 Task: Create a due date automation trigger when advanced on, 2 working days before a card is due add dates not starting this week at 11:00 AM.
Action: Mouse moved to (1041, 301)
Screenshot: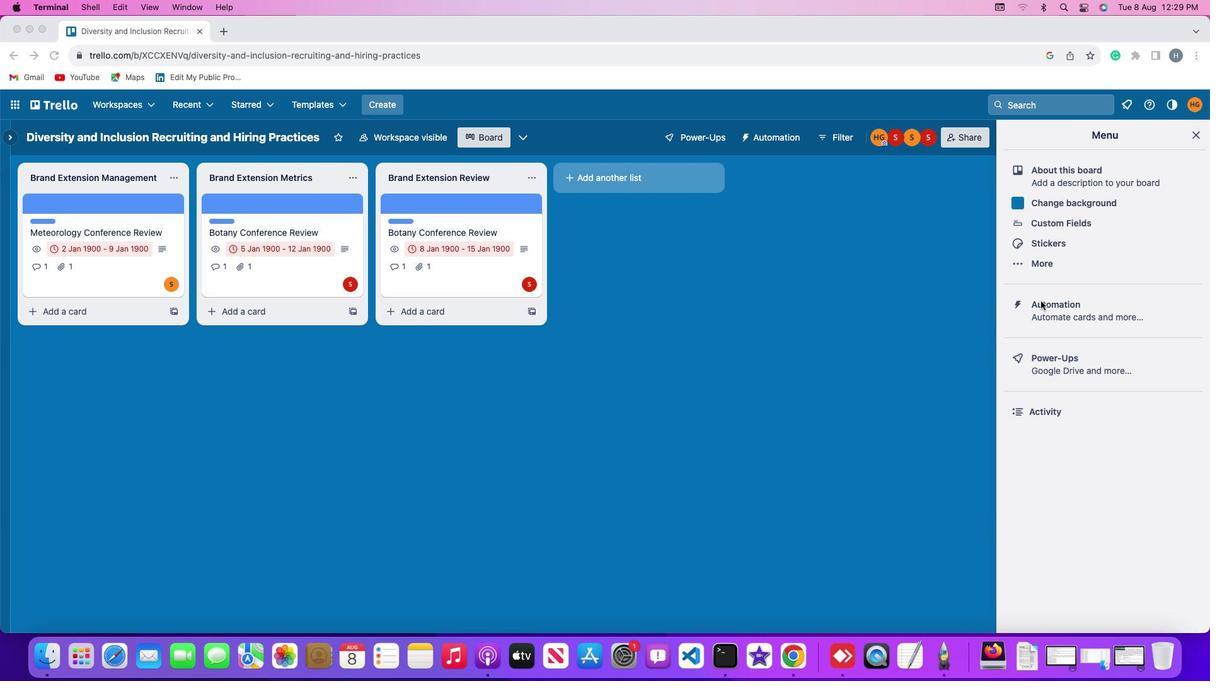 
Action: Mouse pressed left at (1041, 301)
Screenshot: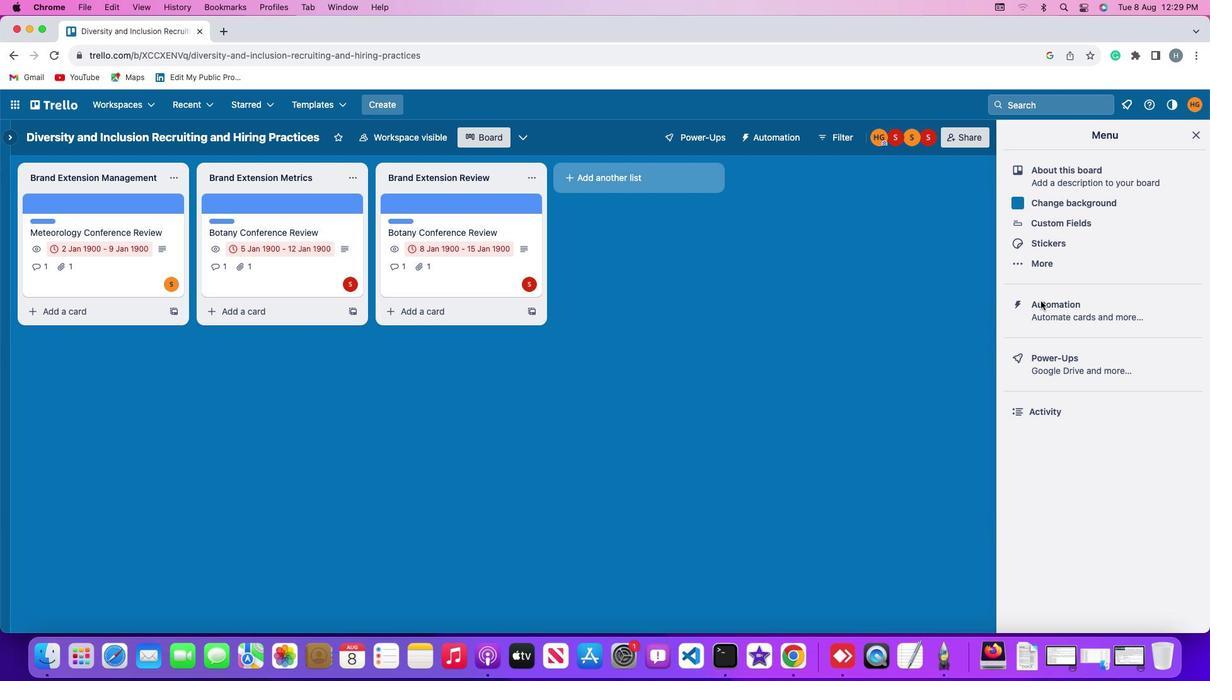 
Action: Mouse pressed left at (1041, 301)
Screenshot: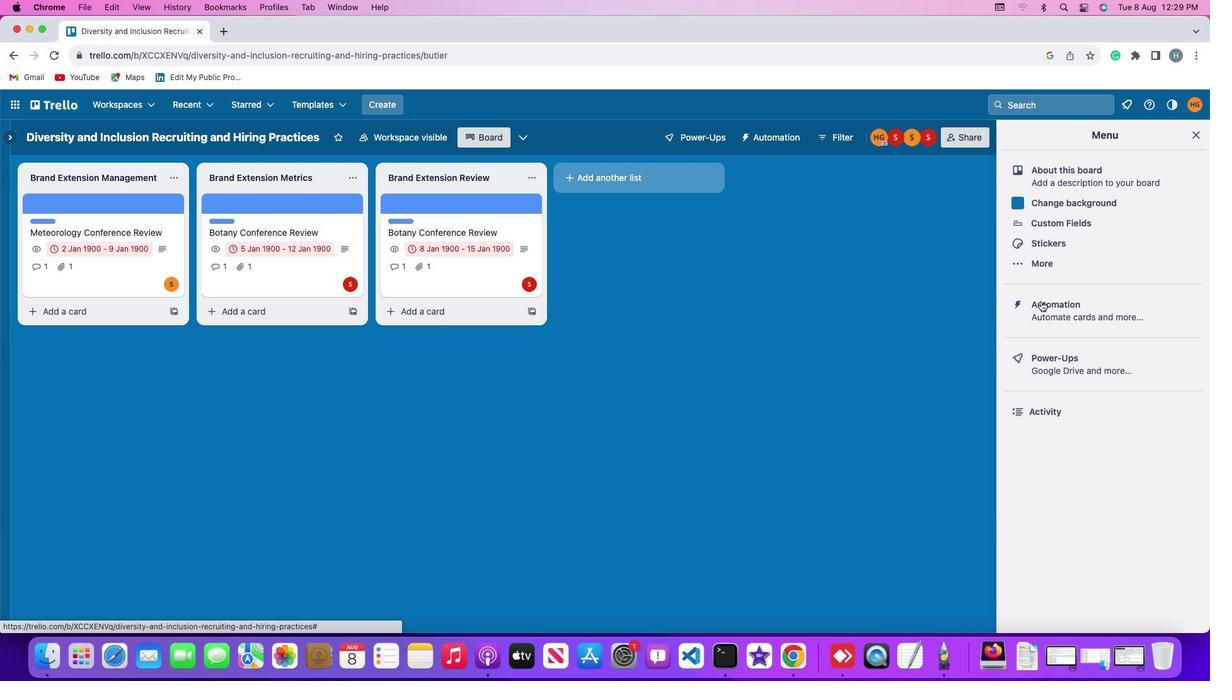 
Action: Mouse moved to (85, 294)
Screenshot: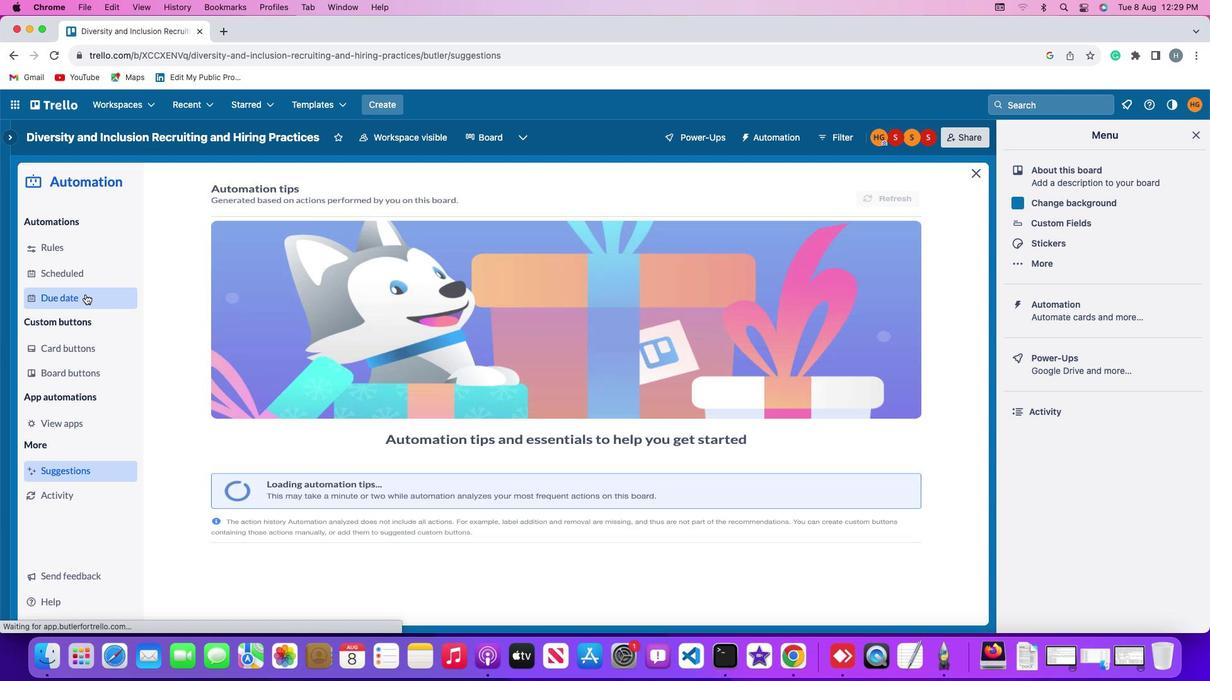 
Action: Mouse pressed left at (85, 294)
Screenshot: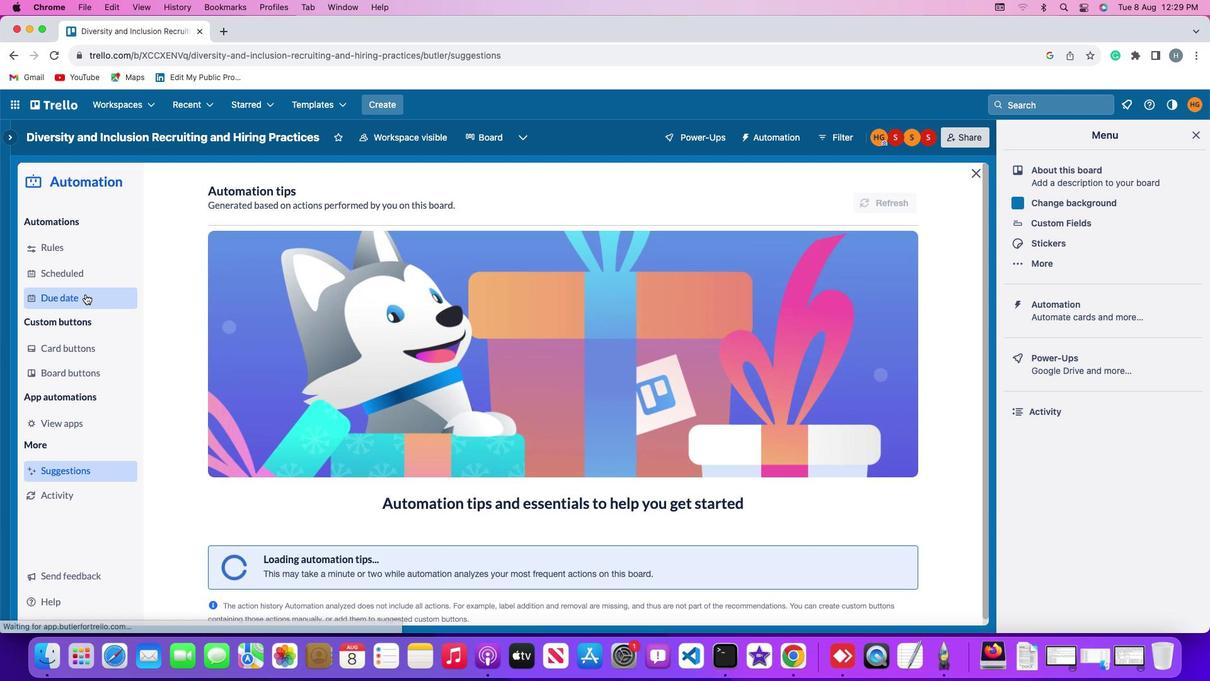 
Action: Mouse moved to (834, 192)
Screenshot: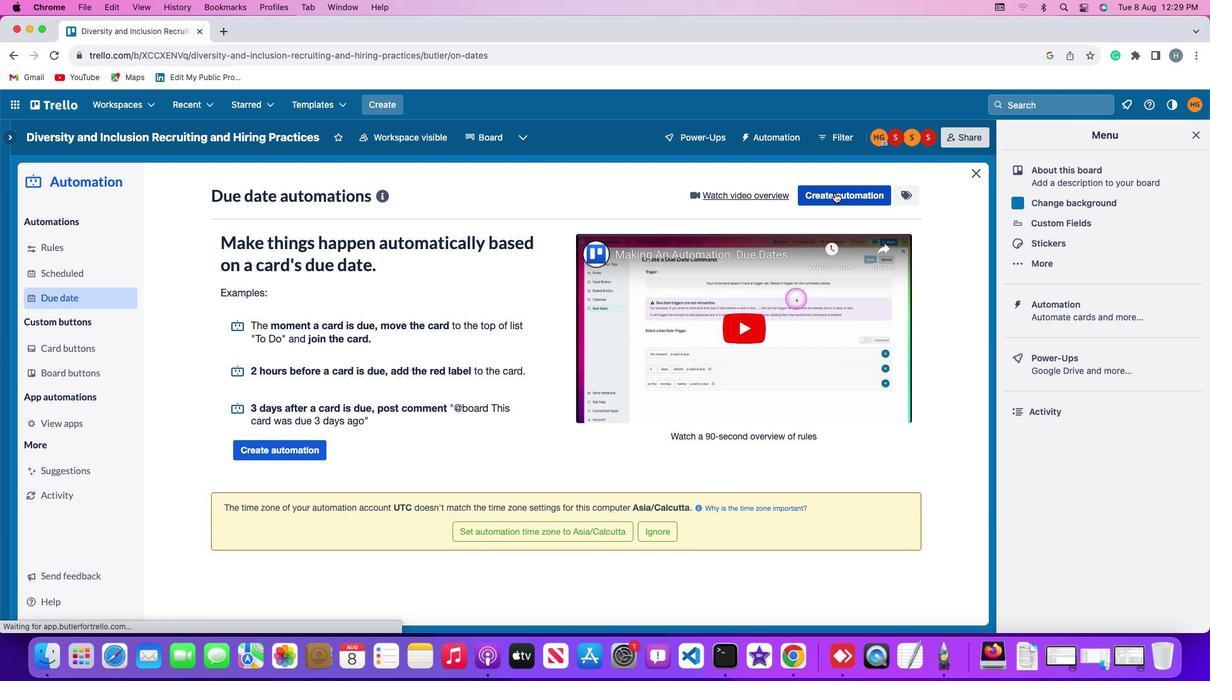 
Action: Mouse pressed left at (834, 192)
Screenshot: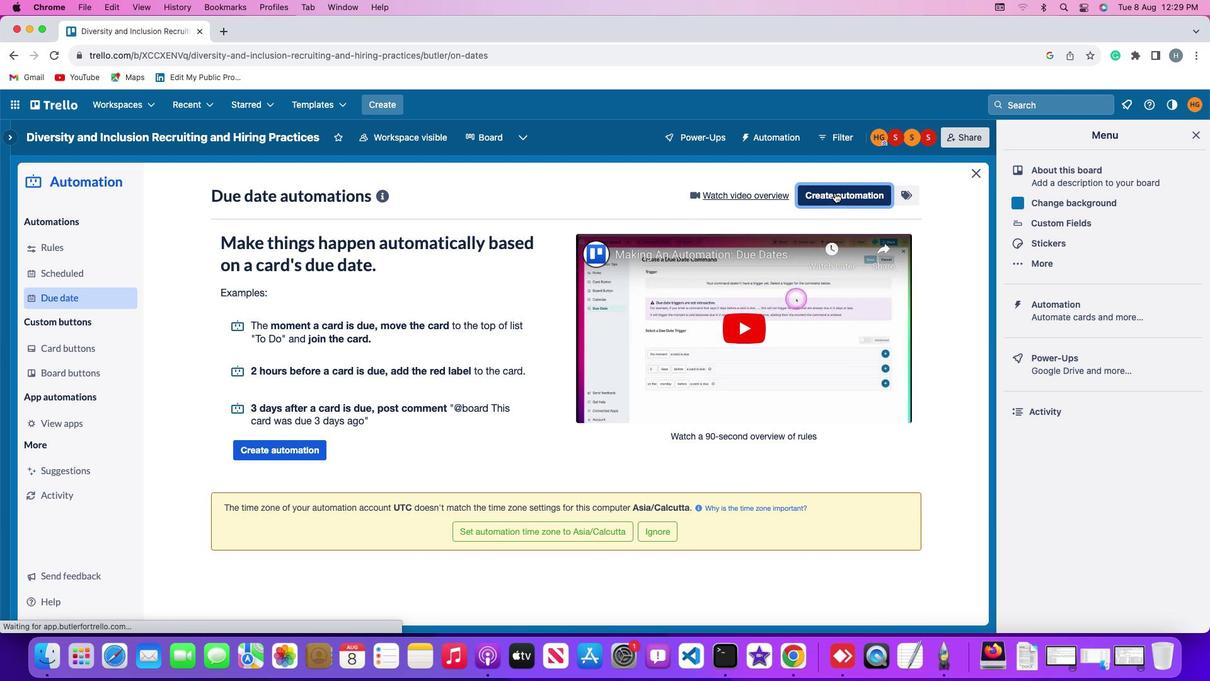 
Action: Mouse moved to (349, 314)
Screenshot: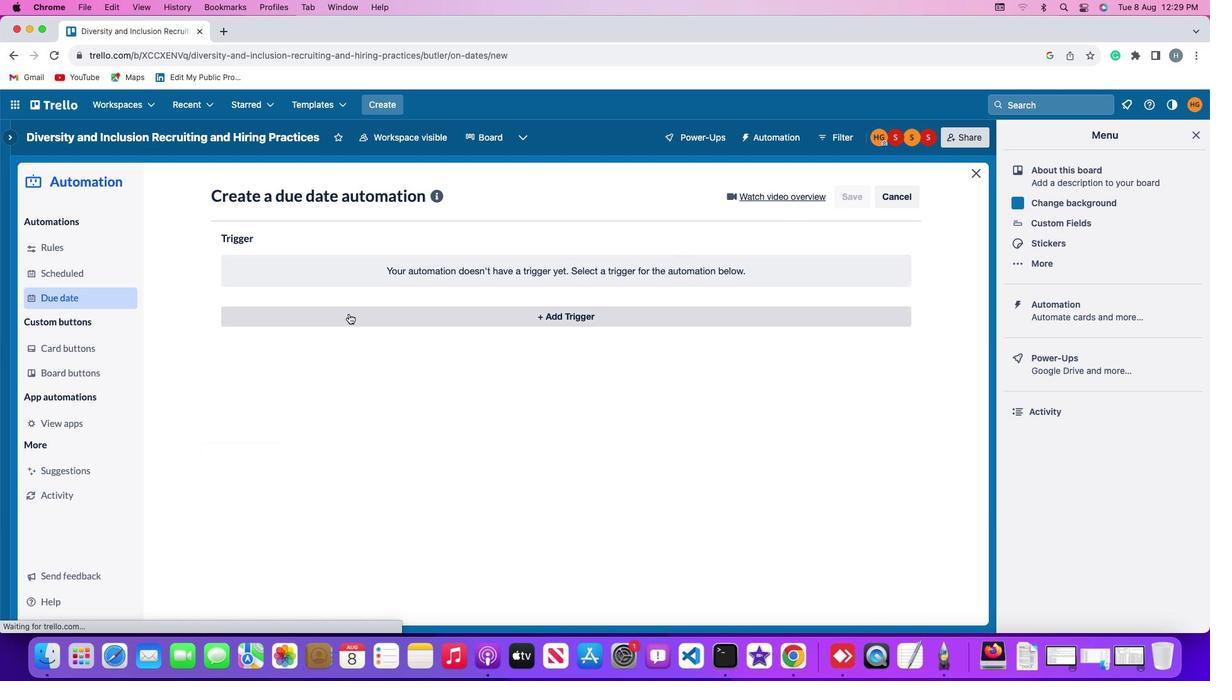 
Action: Mouse pressed left at (349, 314)
Screenshot: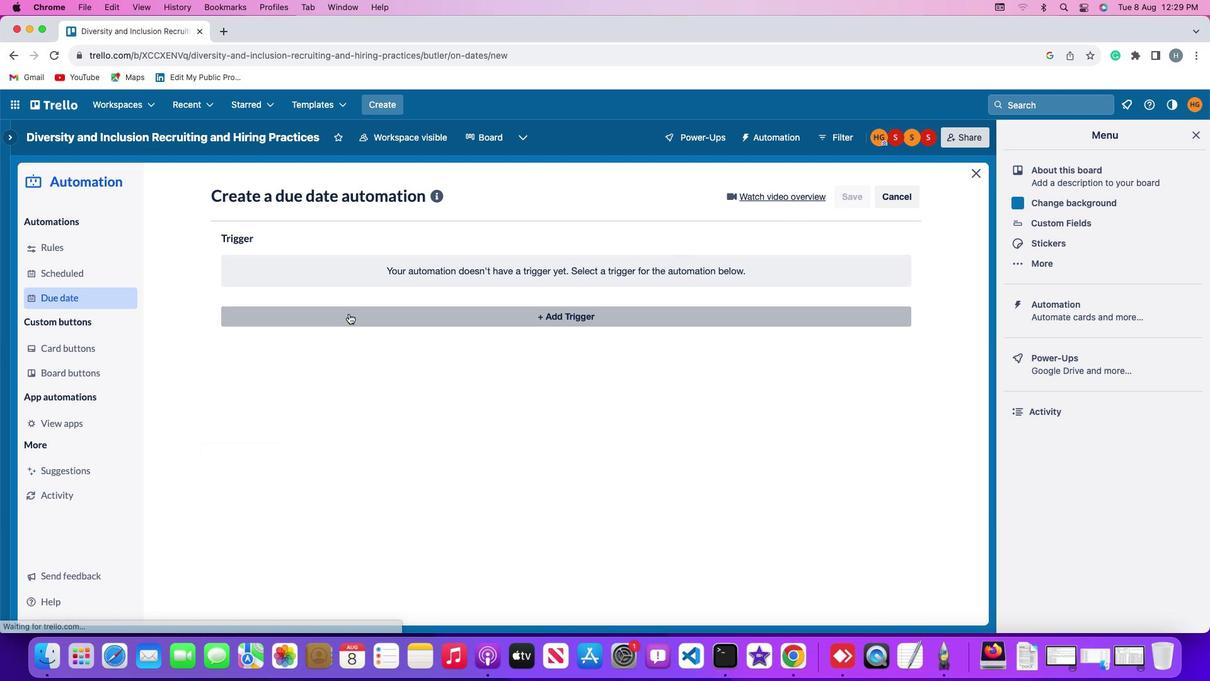 
Action: Mouse moved to (248, 509)
Screenshot: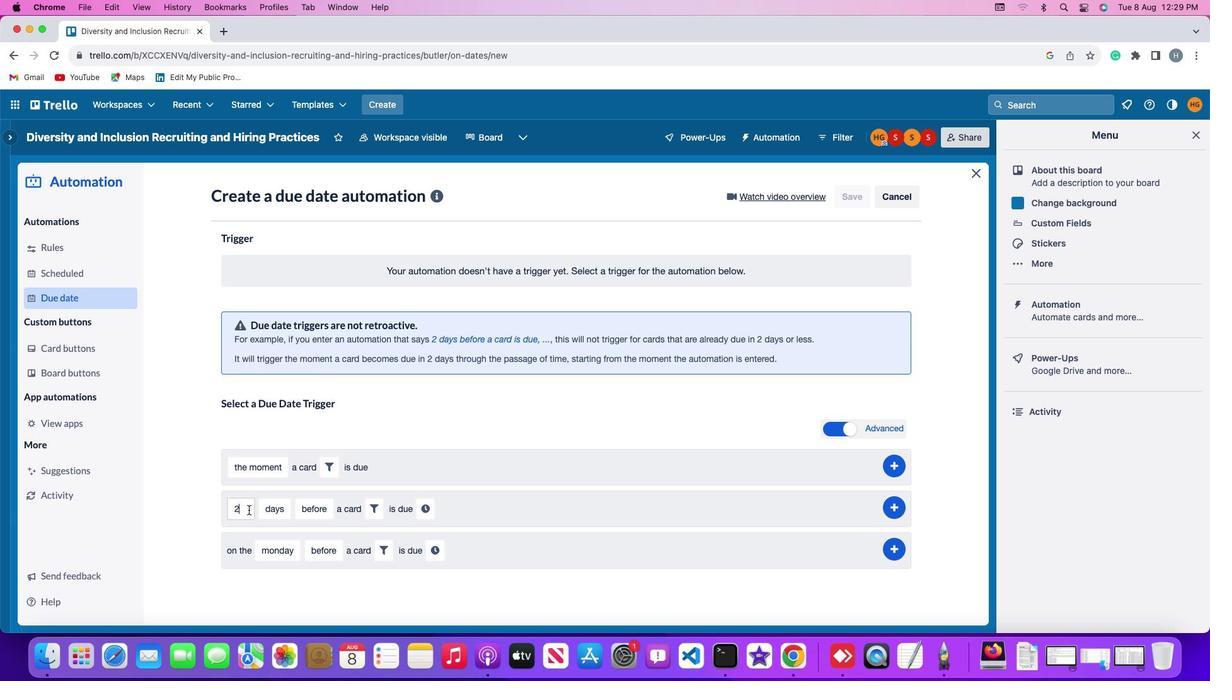 
Action: Mouse pressed left at (248, 509)
Screenshot: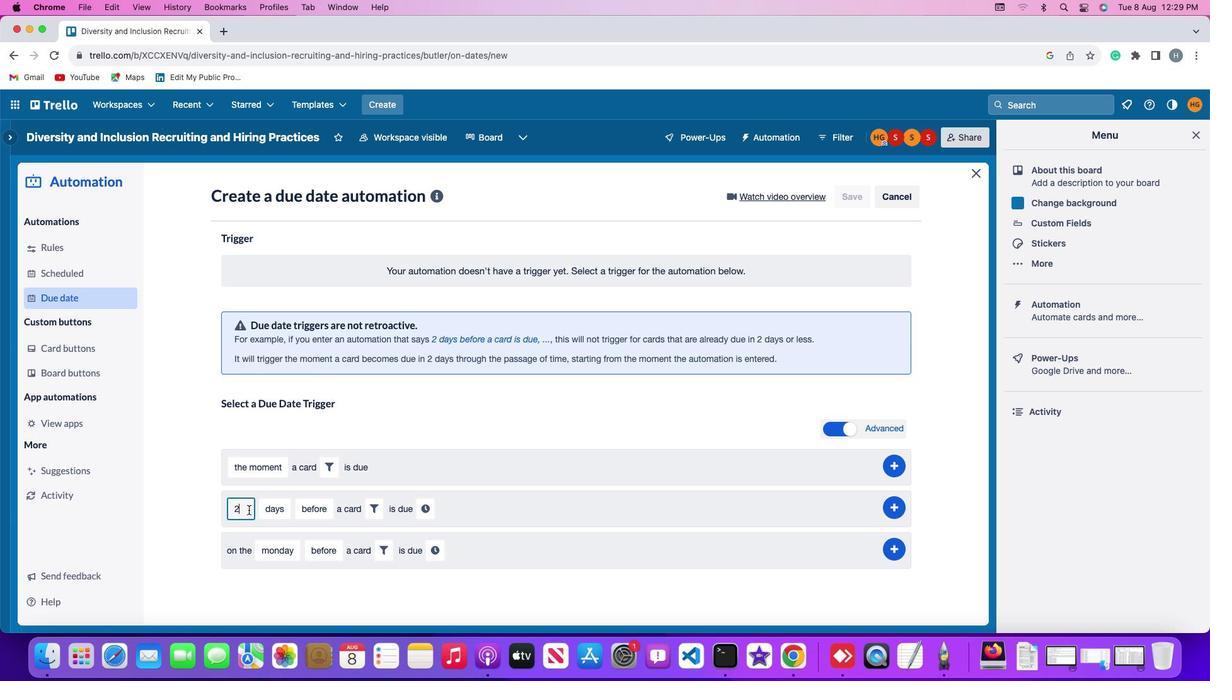 
Action: Key pressed Key.backspace'2'
Screenshot: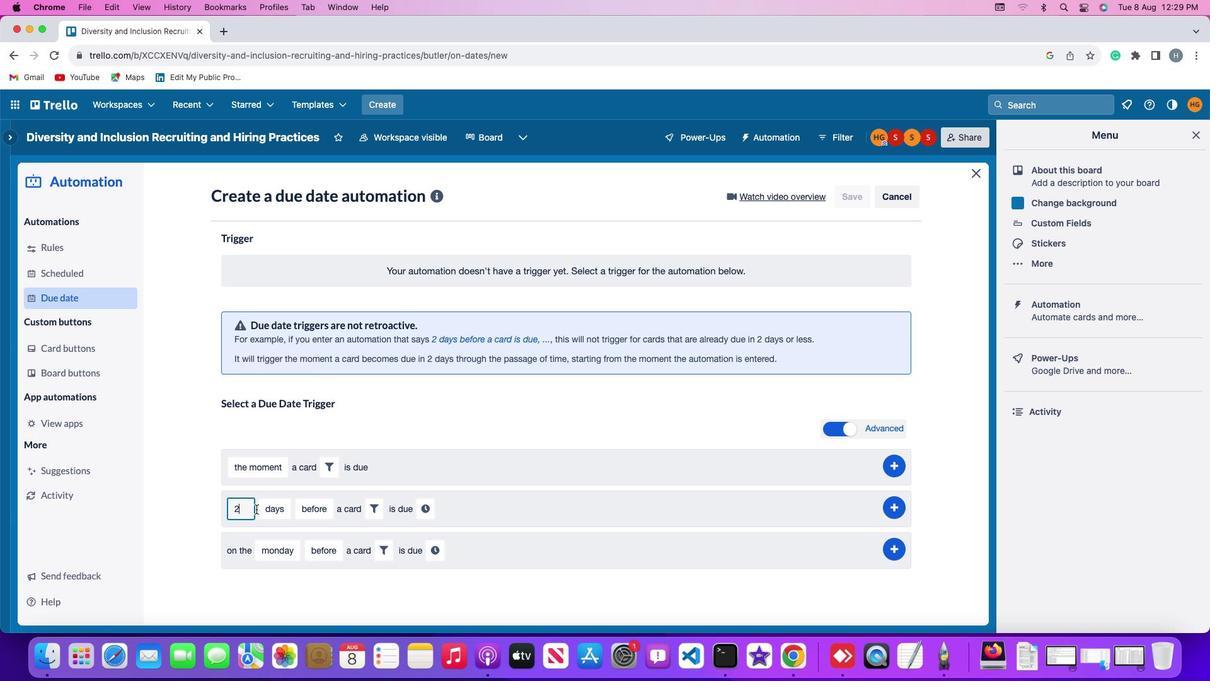 
Action: Mouse moved to (273, 508)
Screenshot: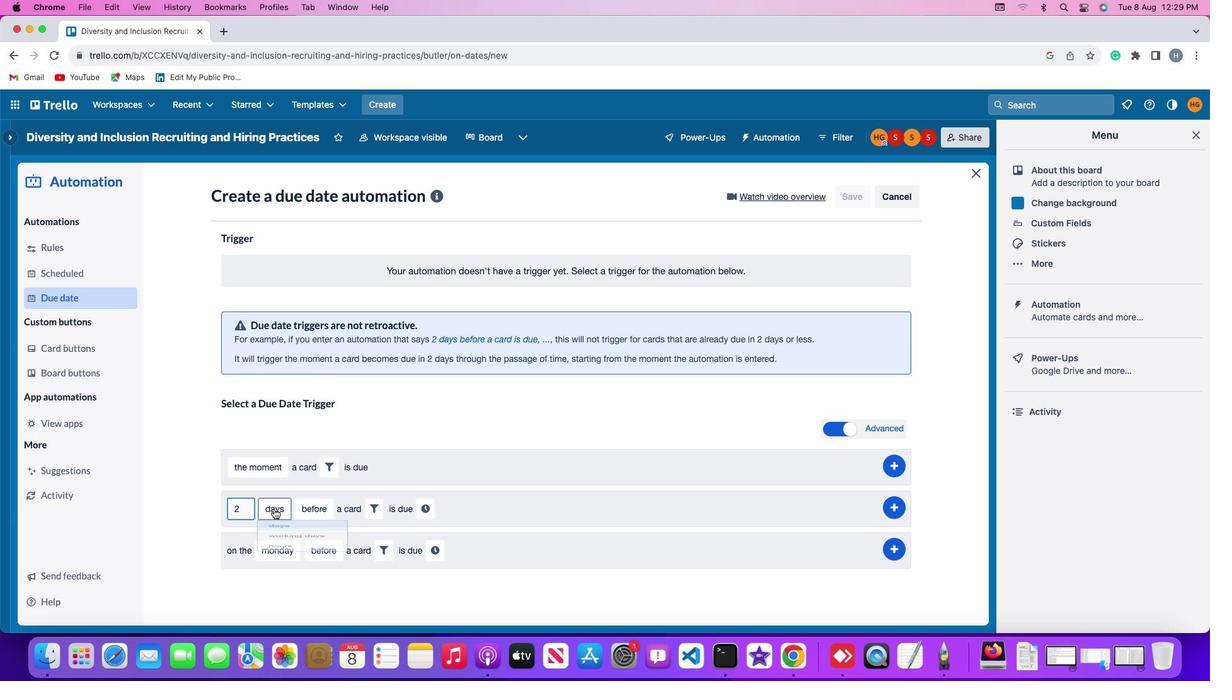 
Action: Mouse pressed left at (273, 508)
Screenshot: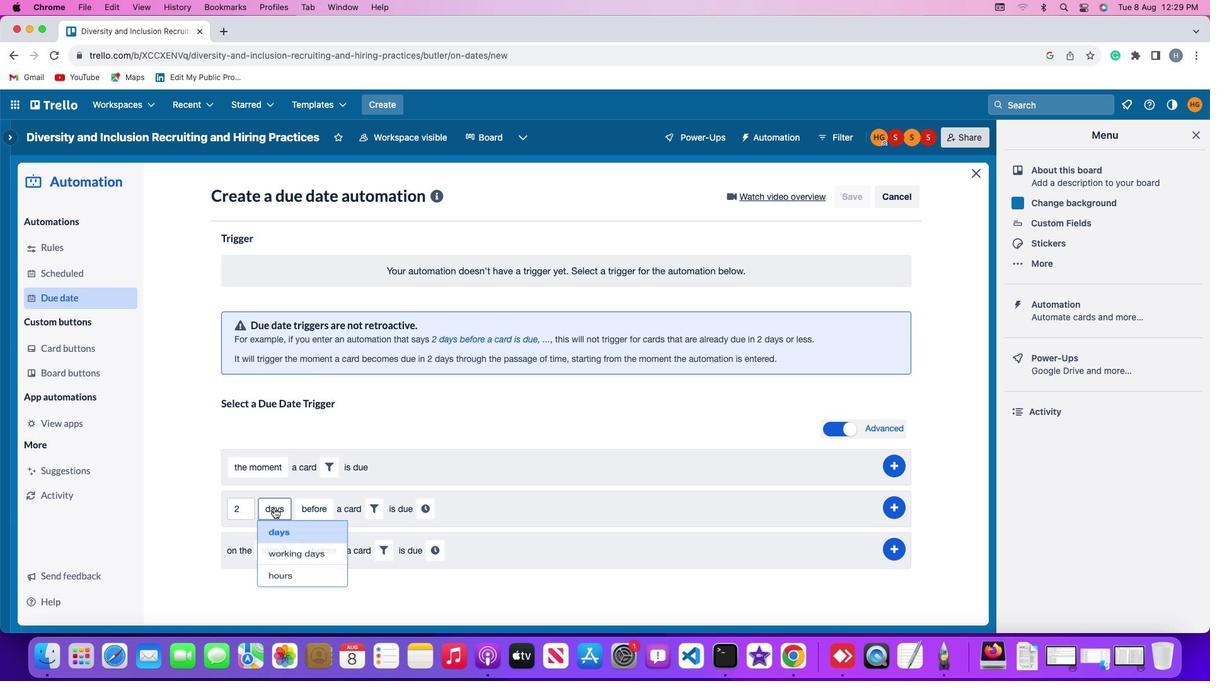 
Action: Mouse moved to (283, 556)
Screenshot: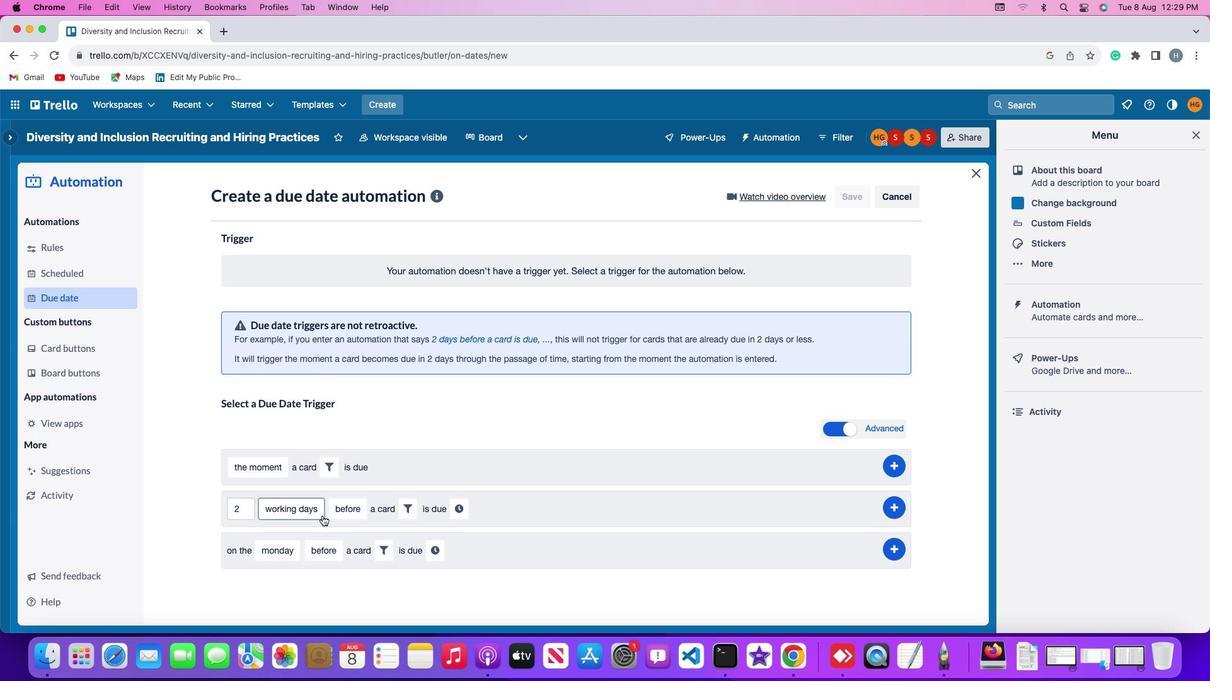 
Action: Mouse pressed left at (283, 556)
Screenshot: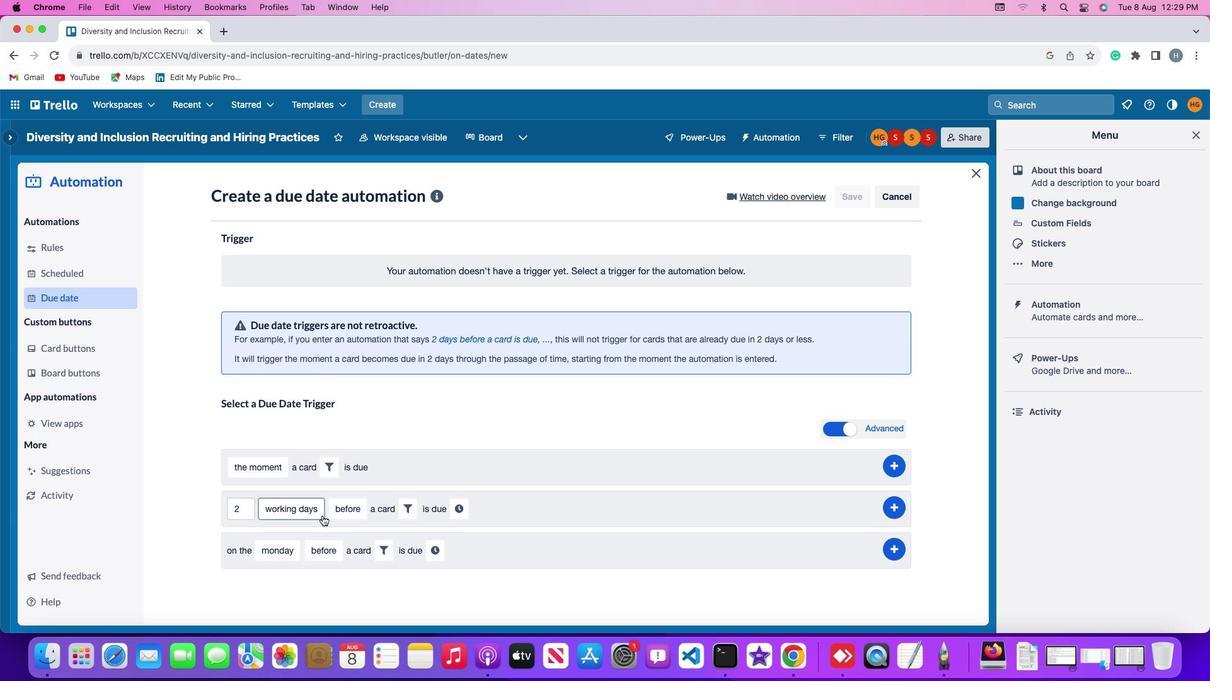 
Action: Mouse moved to (349, 508)
Screenshot: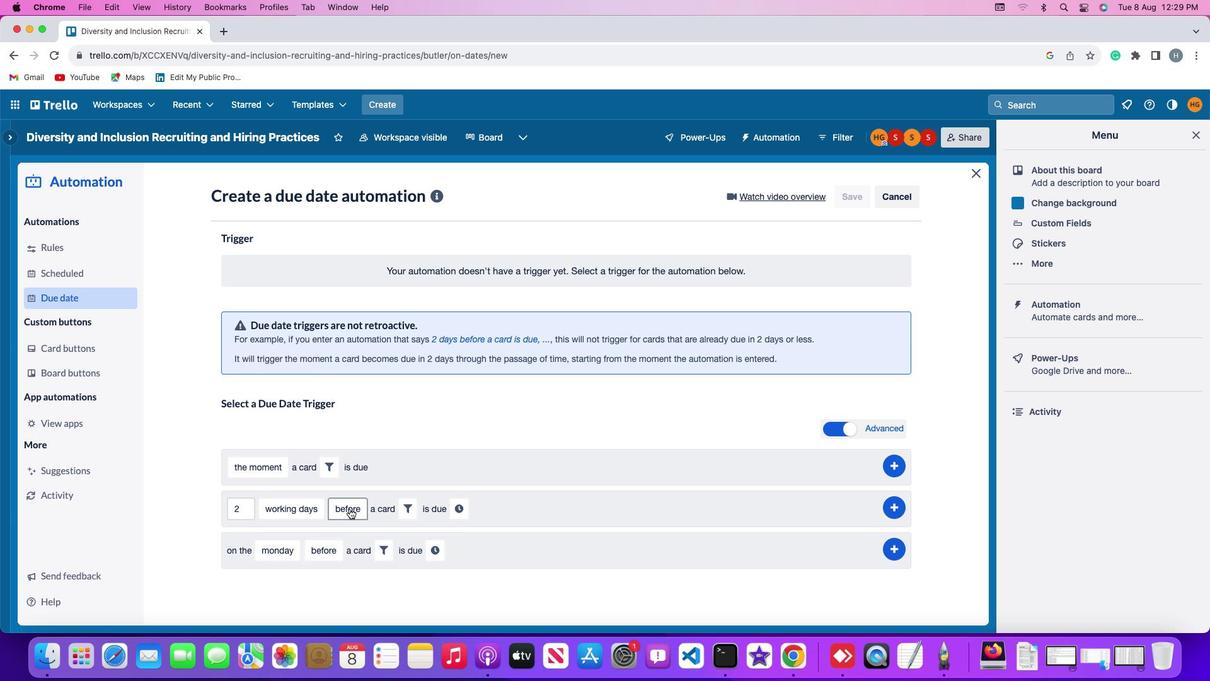 
Action: Mouse pressed left at (349, 508)
Screenshot: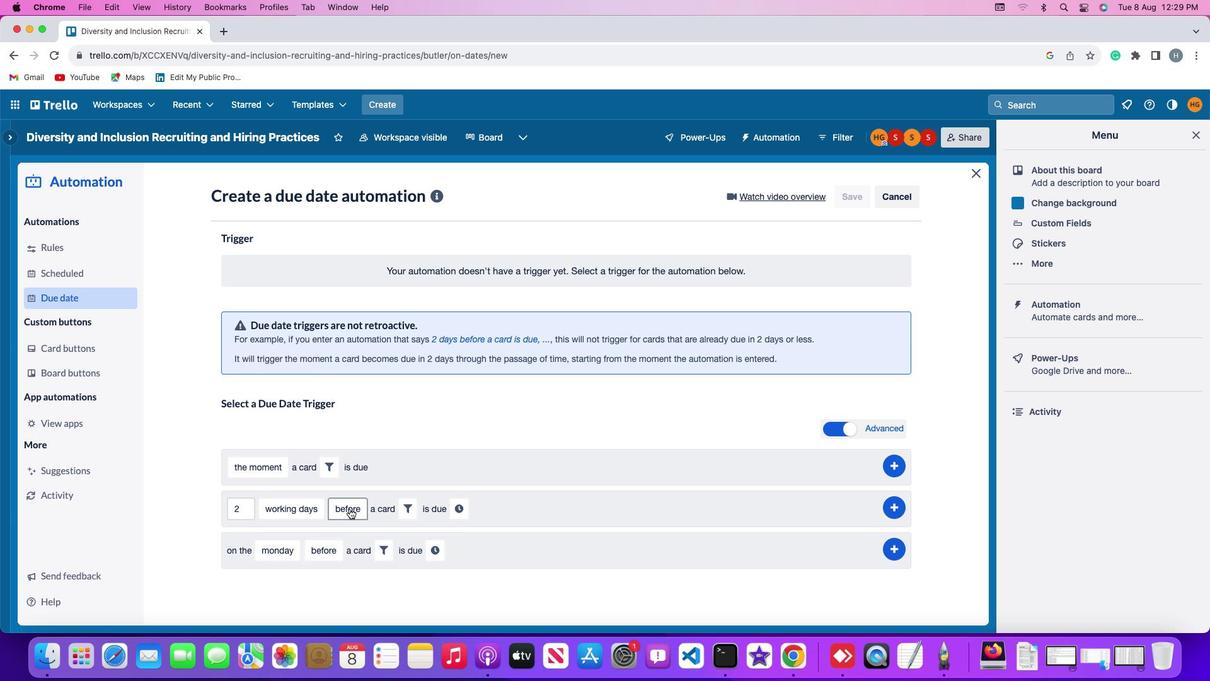 
Action: Mouse moved to (361, 535)
Screenshot: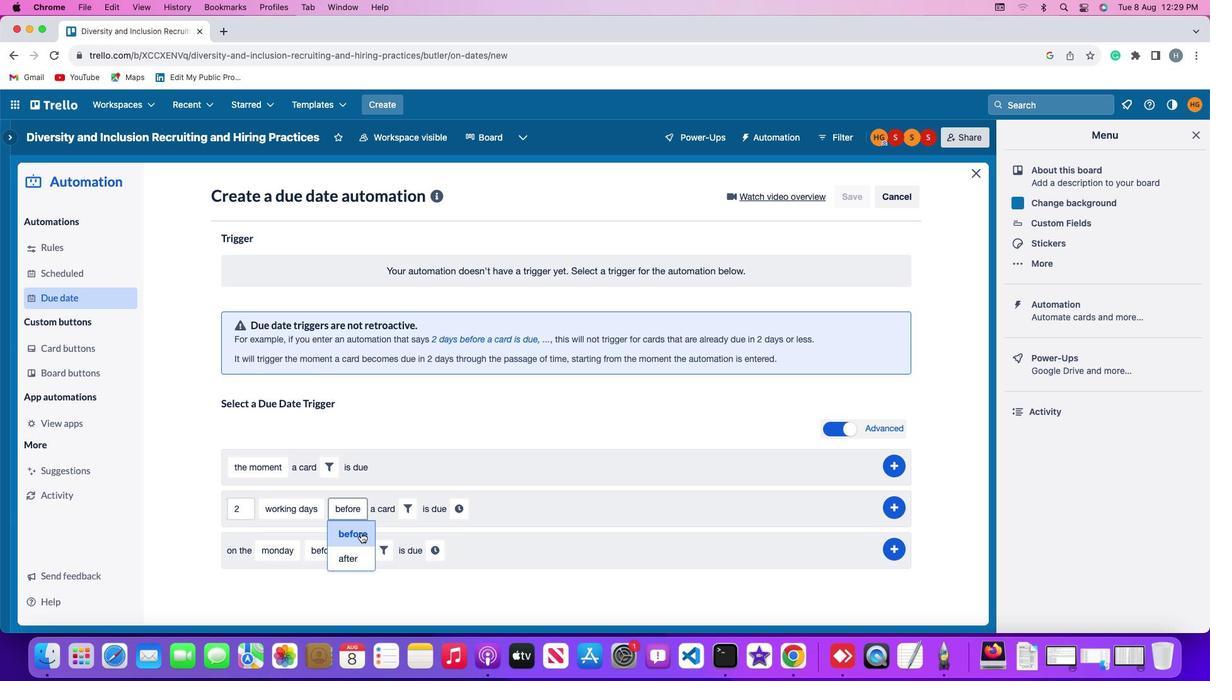 
Action: Mouse pressed left at (361, 535)
Screenshot: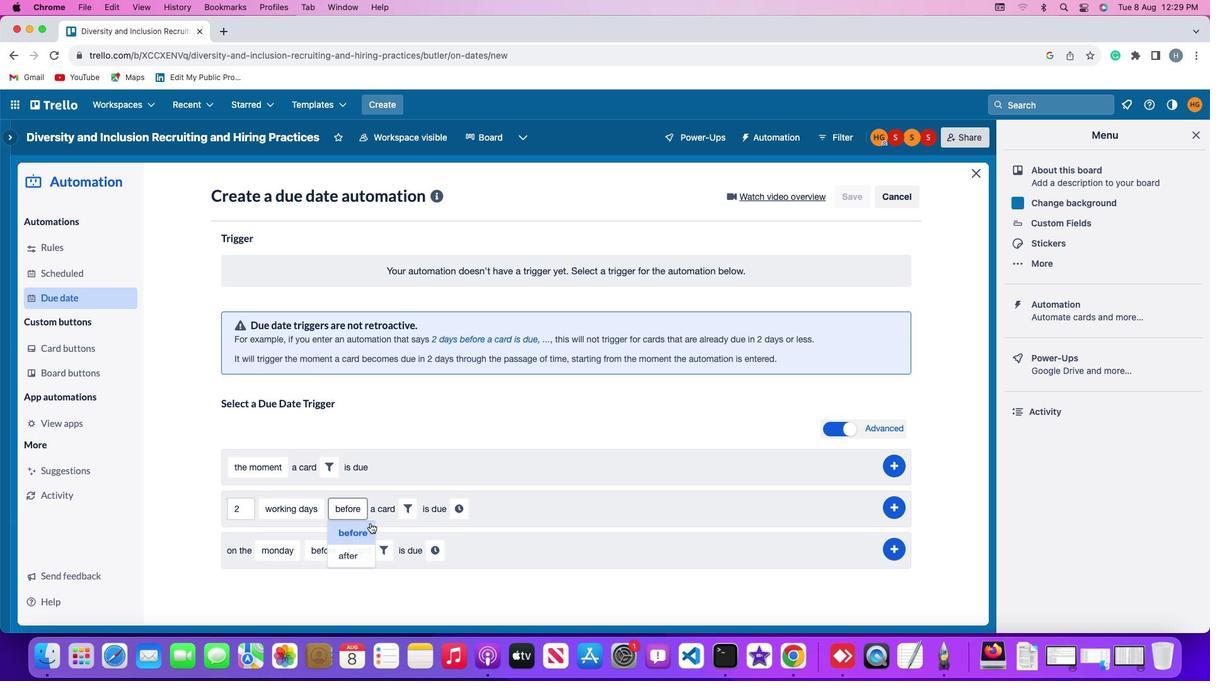 
Action: Mouse moved to (420, 505)
Screenshot: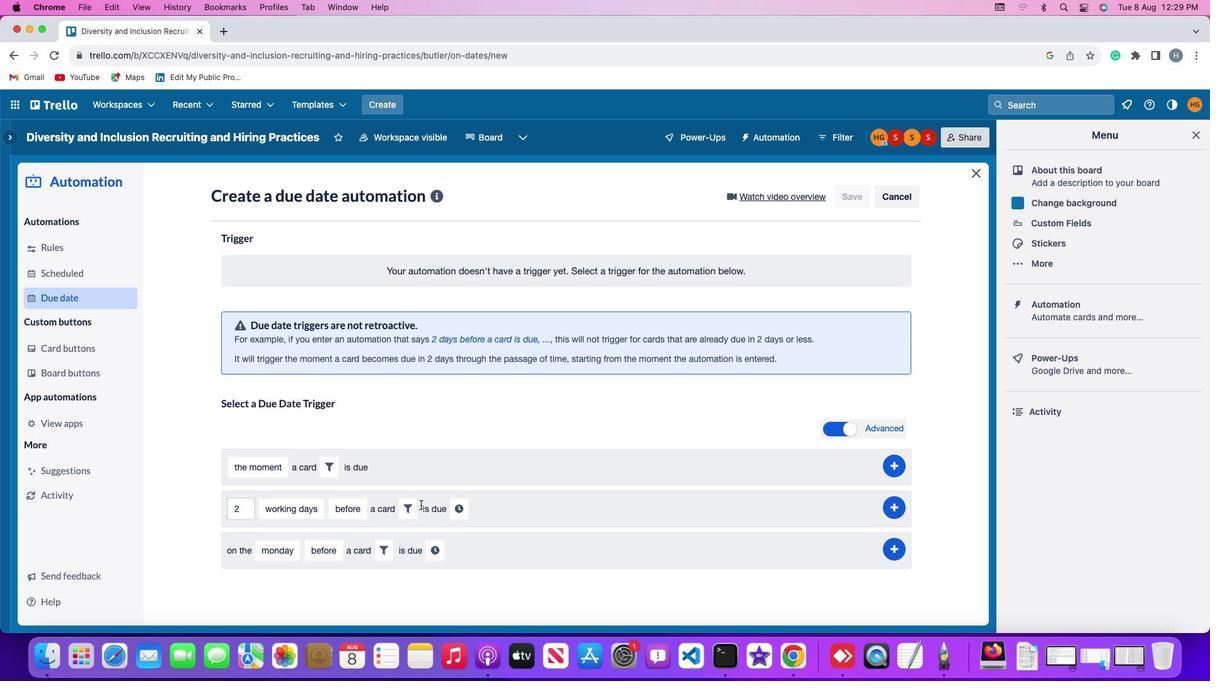 
Action: Mouse pressed left at (420, 505)
Screenshot: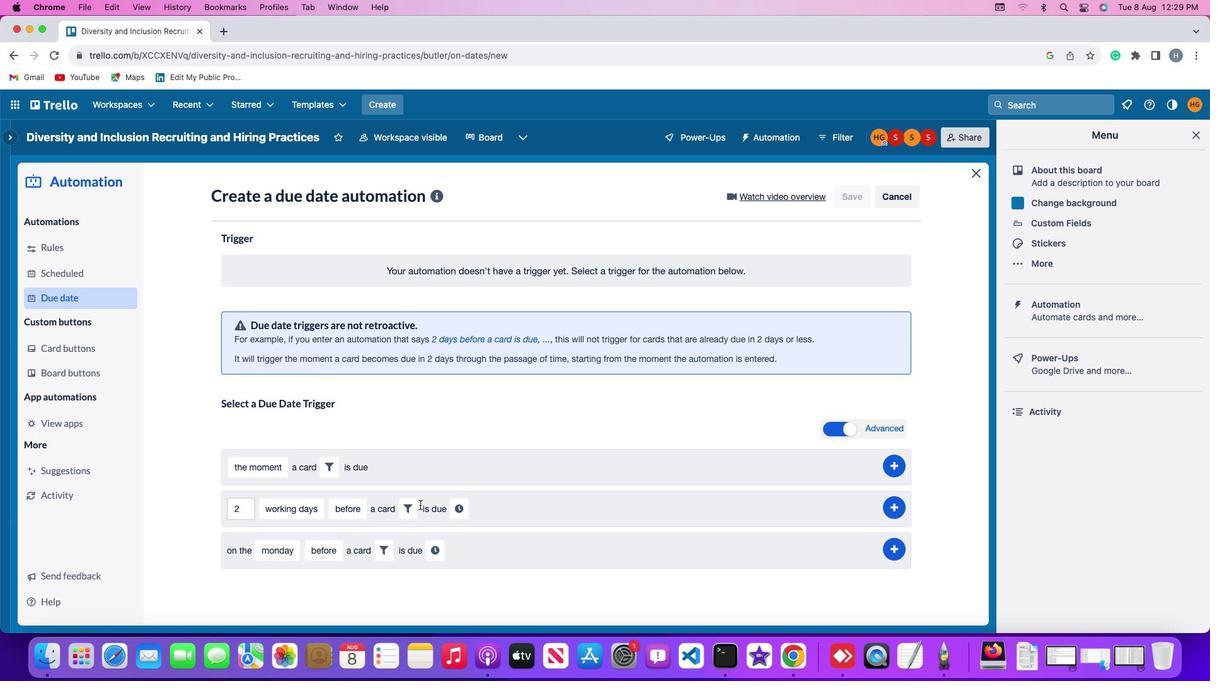 
Action: Mouse moved to (413, 507)
Screenshot: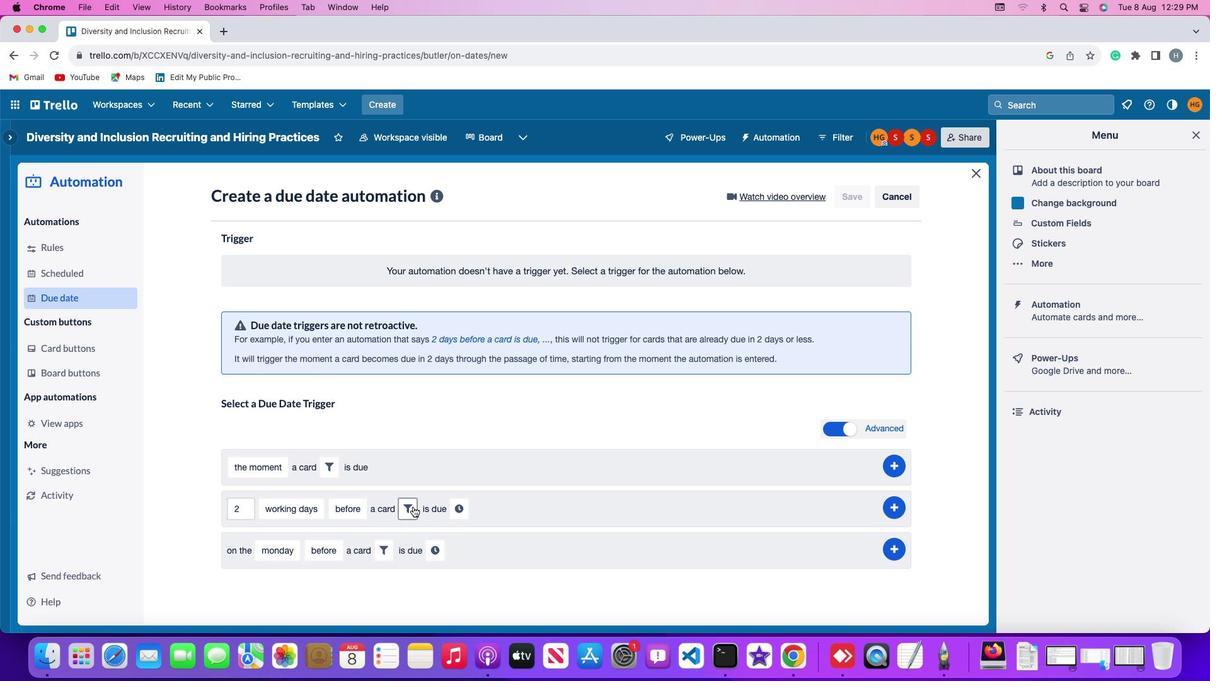 
Action: Mouse pressed left at (413, 507)
Screenshot: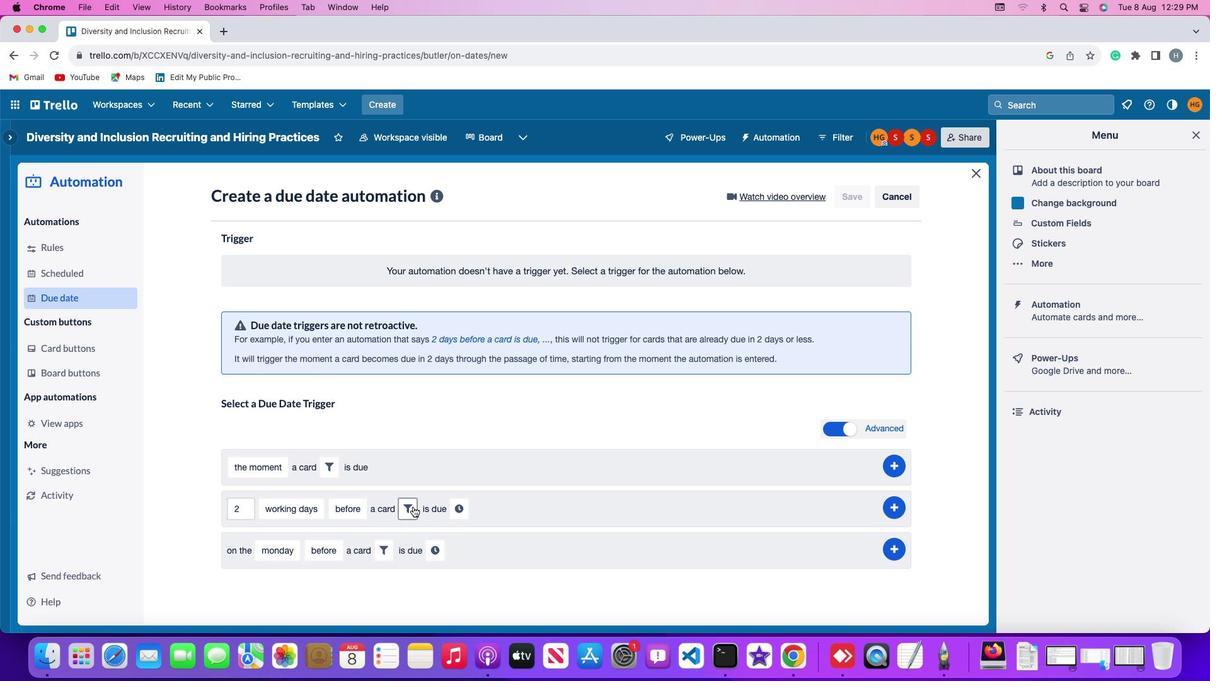 
Action: Mouse moved to (476, 546)
Screenshot: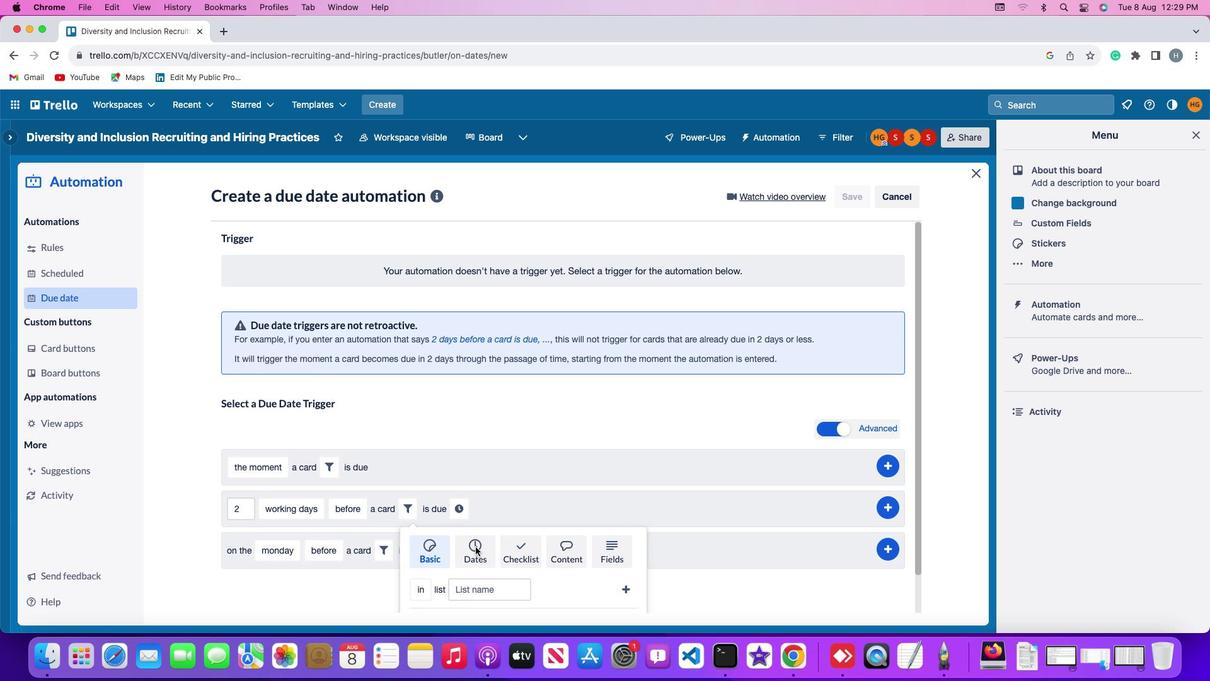 
Action: Mouse pressed left at (476, 546)
Screenshot: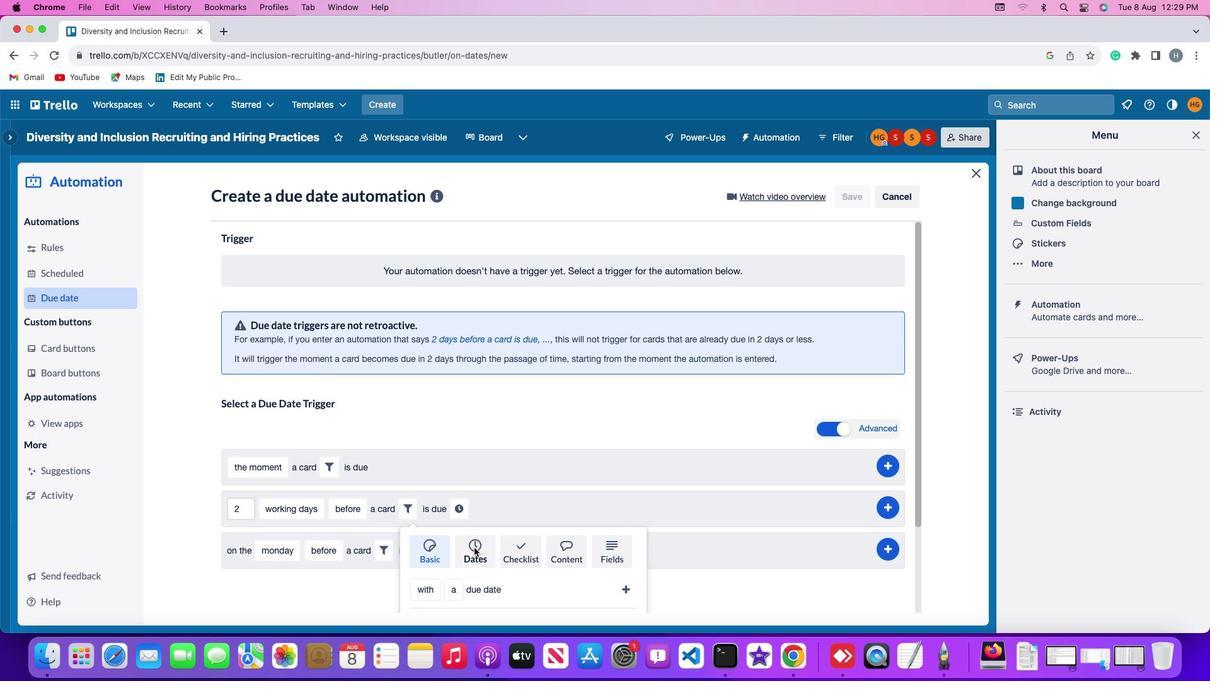 
Action: Mouse moved to (352, 578)
Screenshot: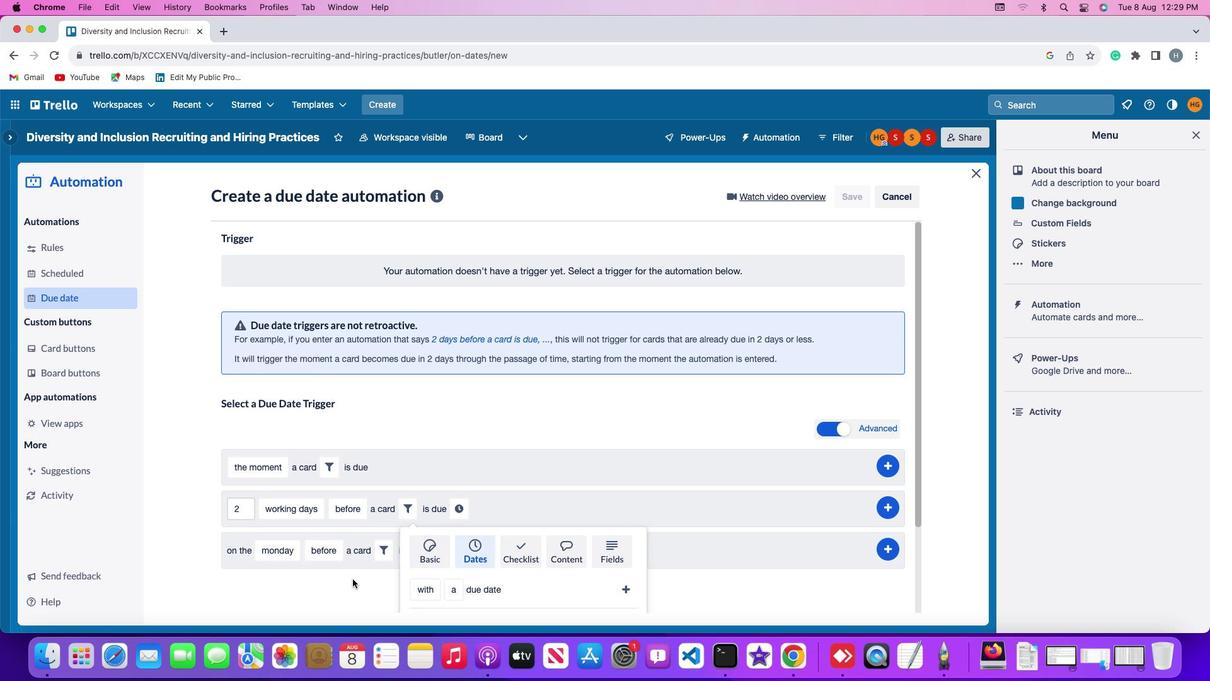 
Action: Mouse scrolled (352, 578) with delta (0, 0)
Screenshot: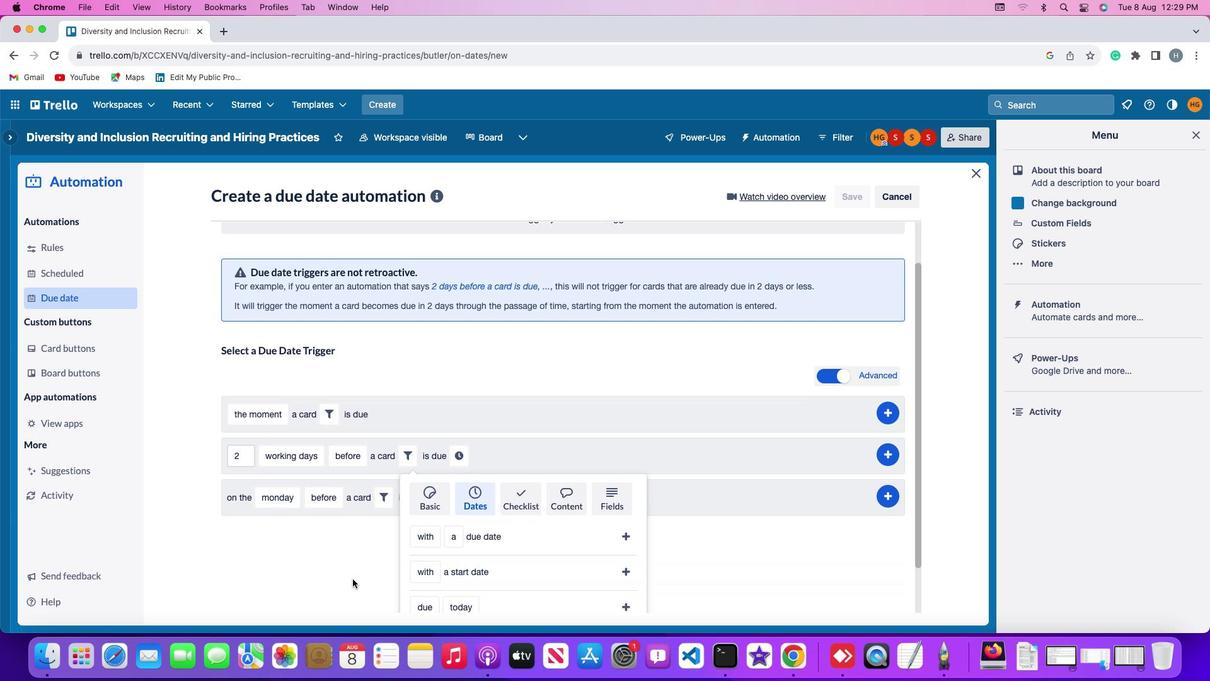 
Action: Mouse scrolled (352, 578) with delta (0, 0)
Screenshot: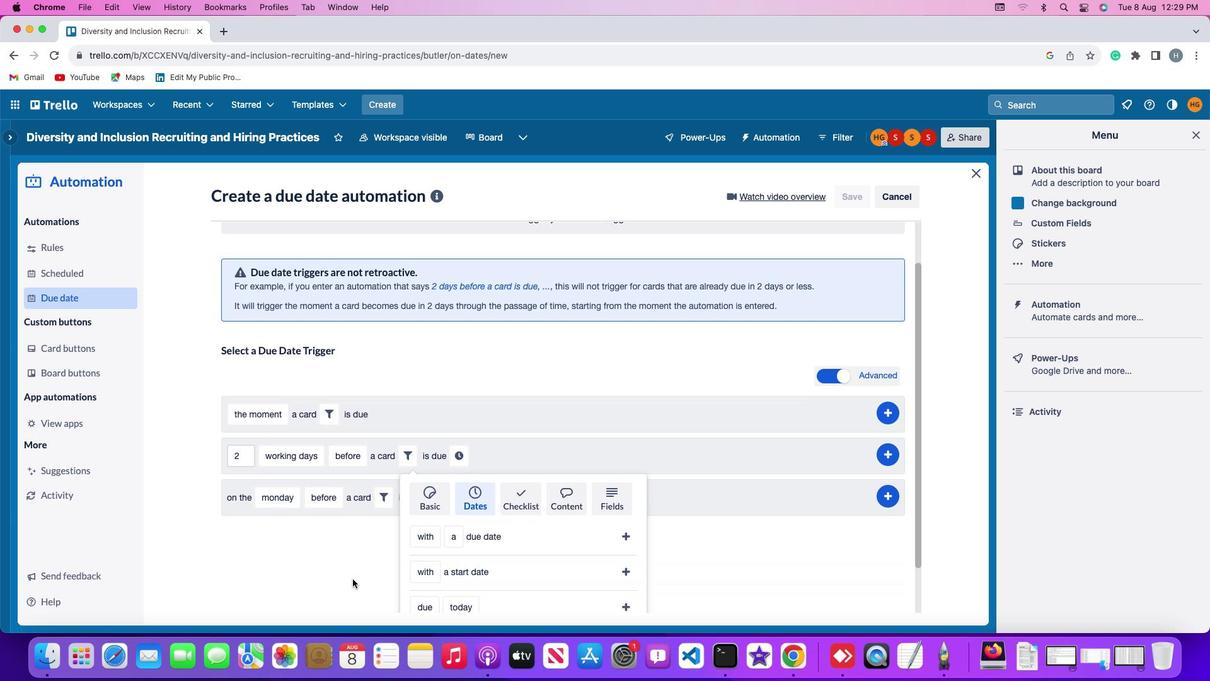 
Action: Mouse scrolled (352, 578) with delta (0, -2)
Screenshot: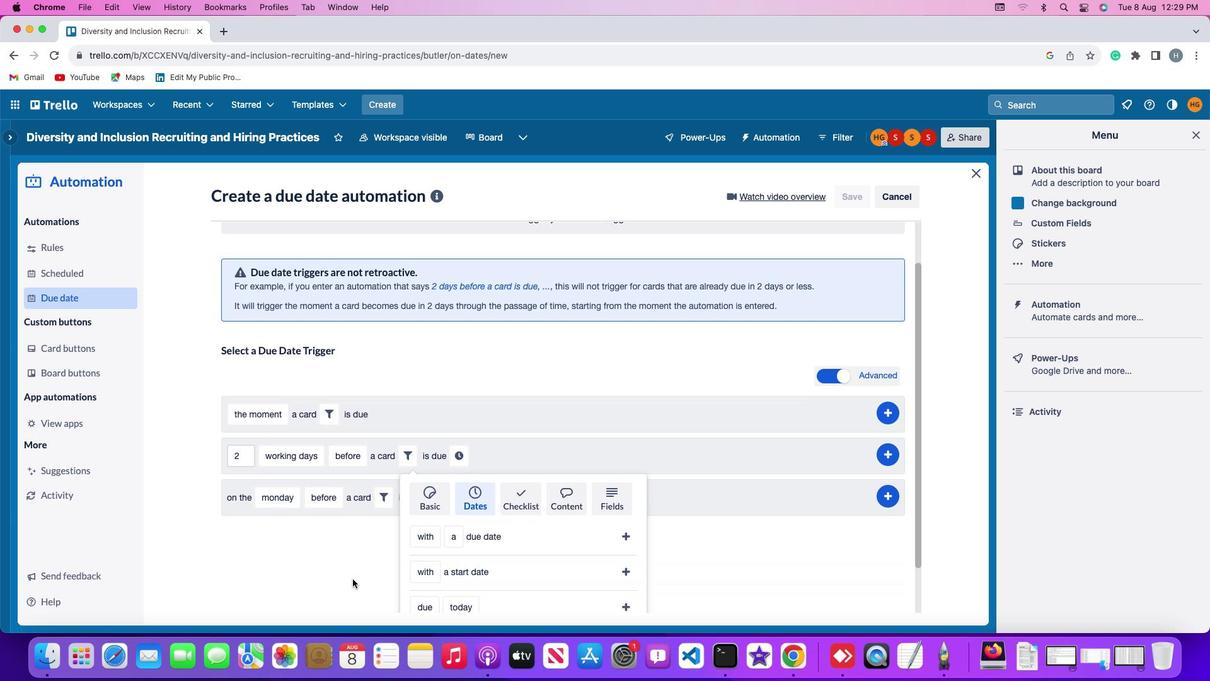 
Action: Mouse scrolled (352, 578) with delta (0, -3)
Screenshot: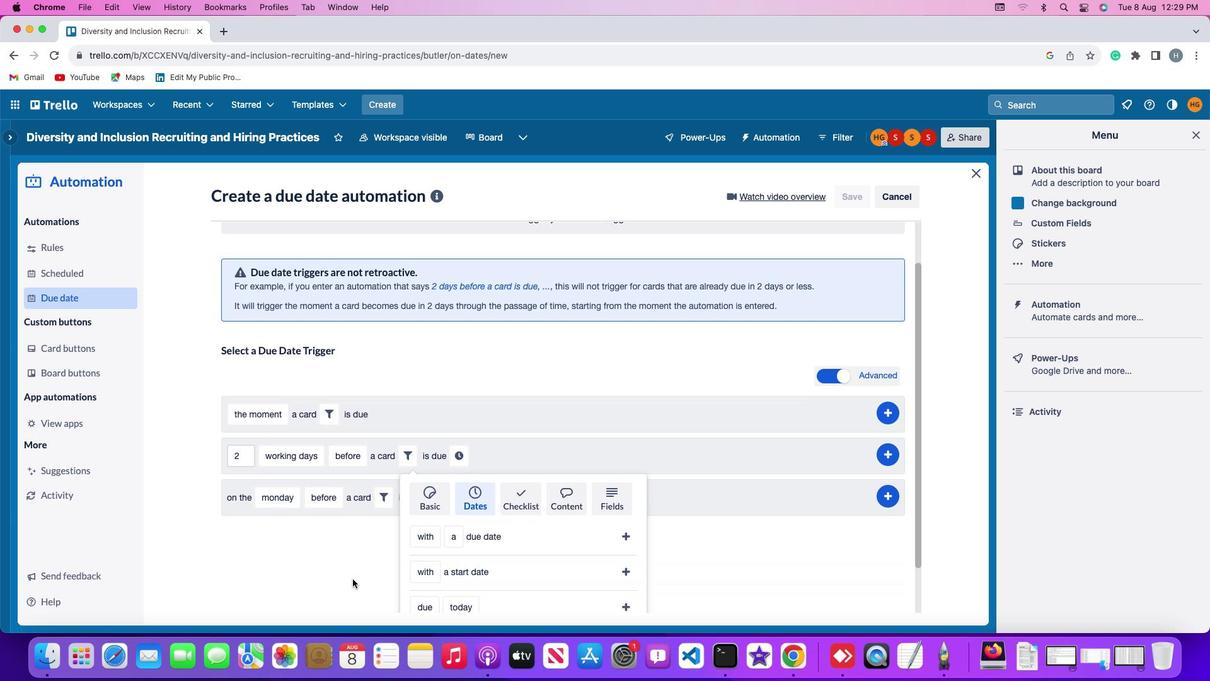 
Action: Mouse scrolled (352, 578) with delta (0, -3)
Screenshot: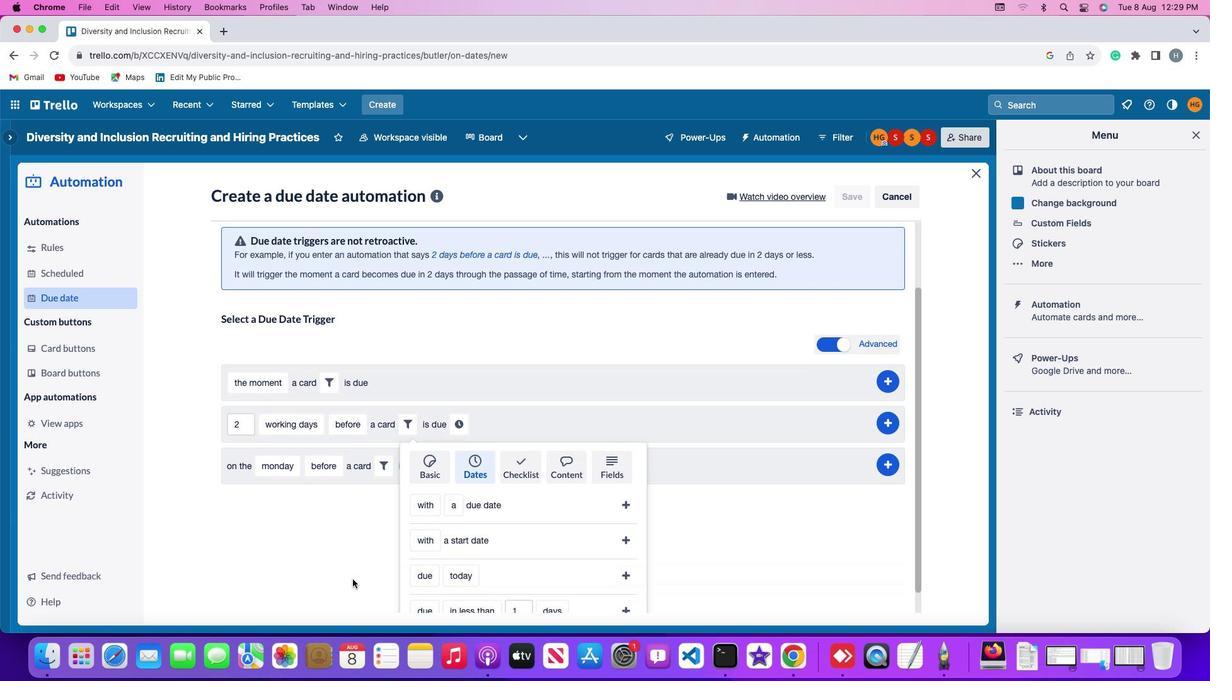 
Action: Mouse scrolled (352, 578) with delta (0, -4)
Screenshot: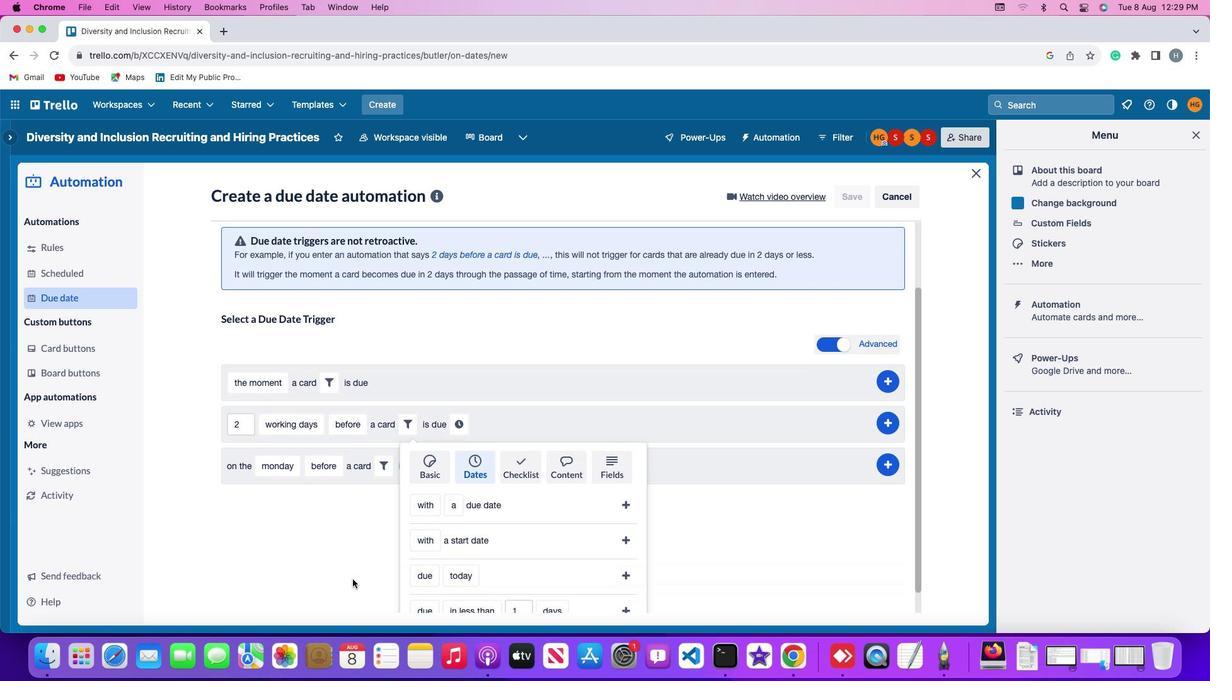 
Action: Mouse scrolled (352, 578) with delta (0, -4)
Screenshot: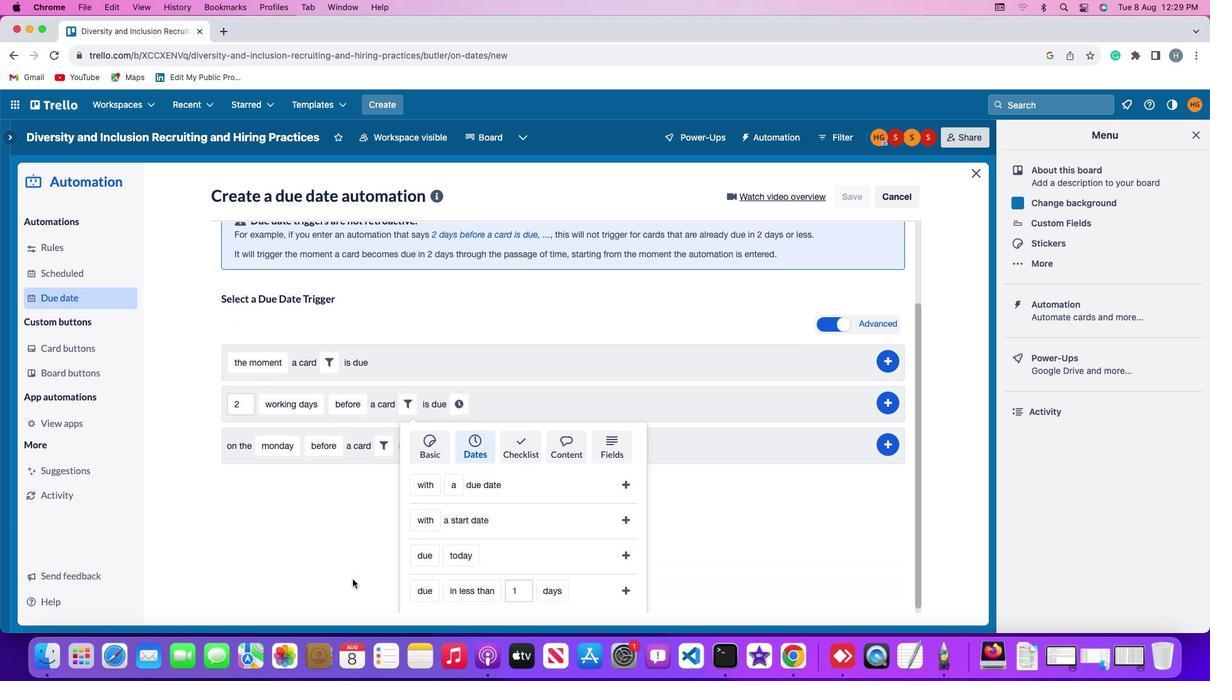 
Action: Mouse scrolled (352, 578) with delta (0, 0)
Screenshot: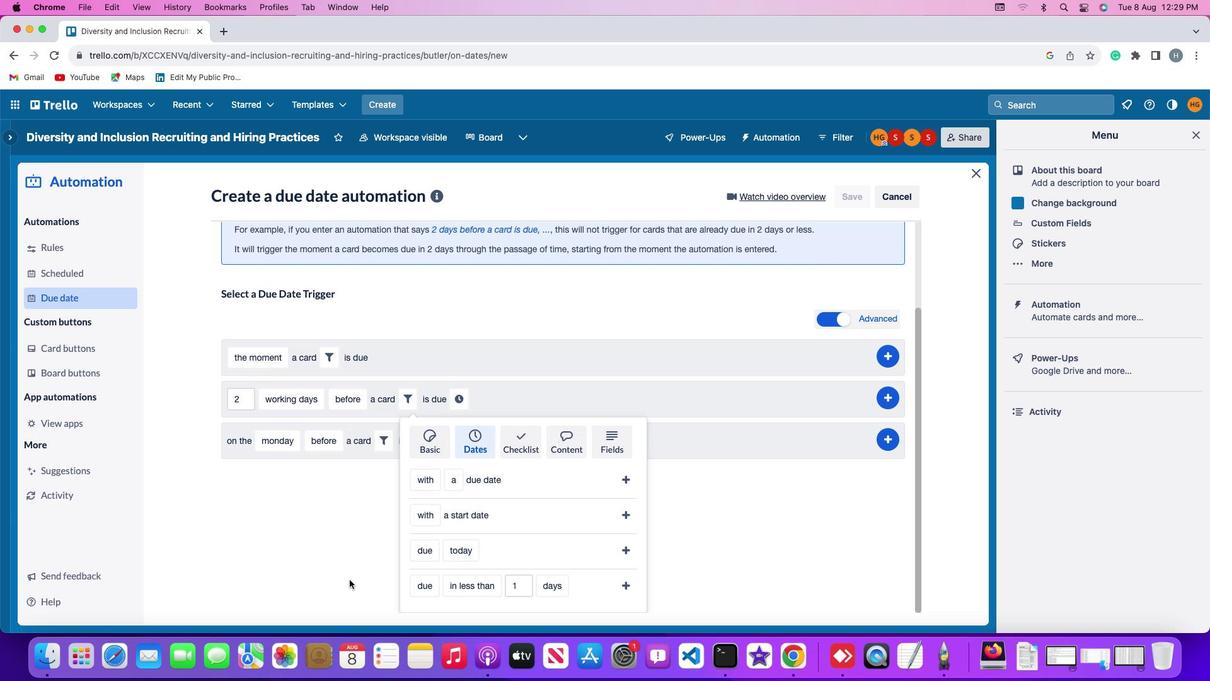 
Action: Mouse moved to (423, 549)
Screenshot: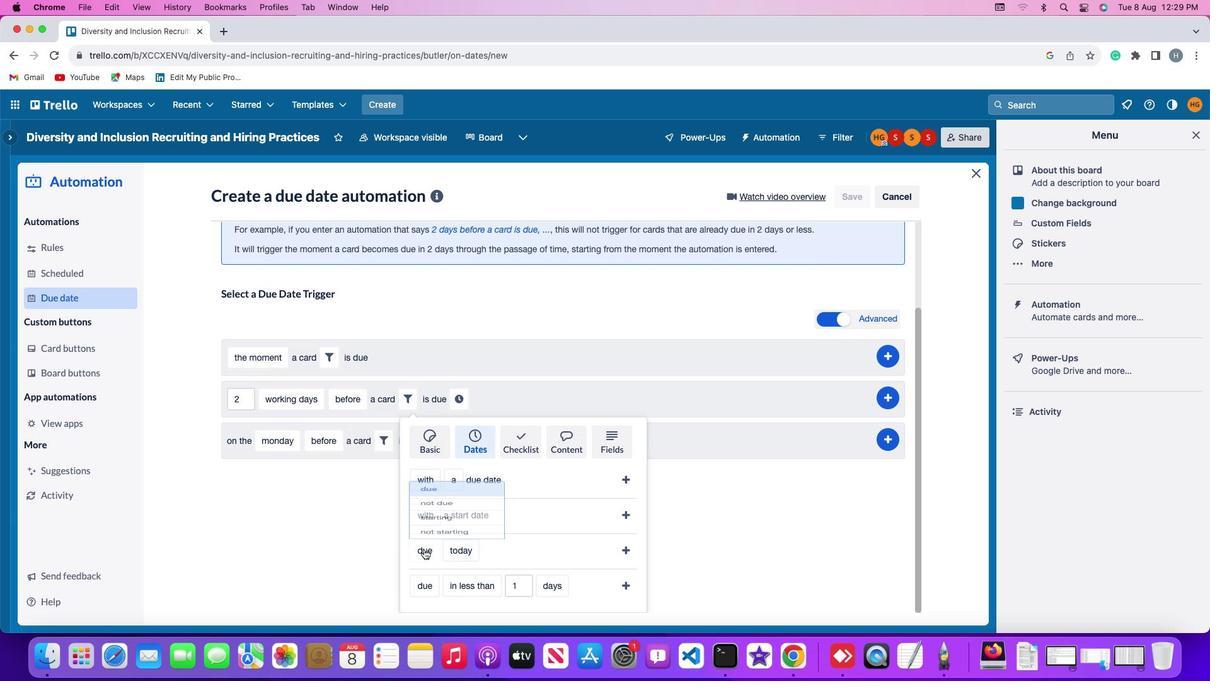 
Action: Mouse pressed left at (423, 549)
Screenshot: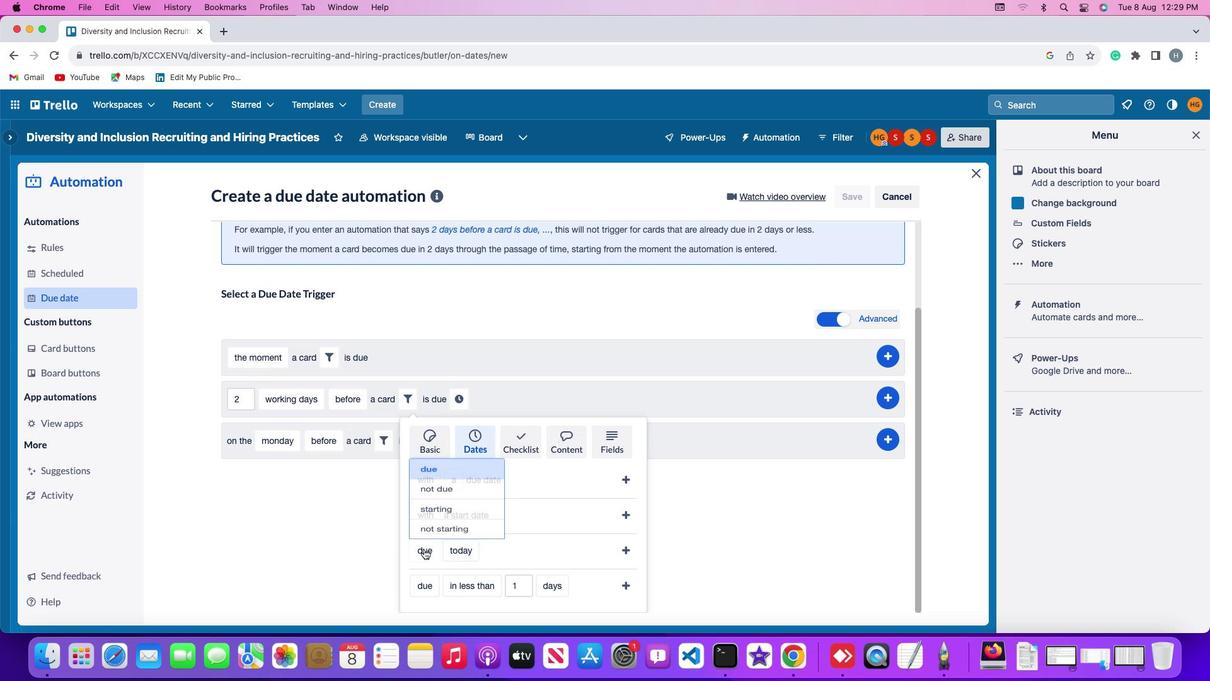 
Action: Mouse moved to (440, 522)
Screenshot: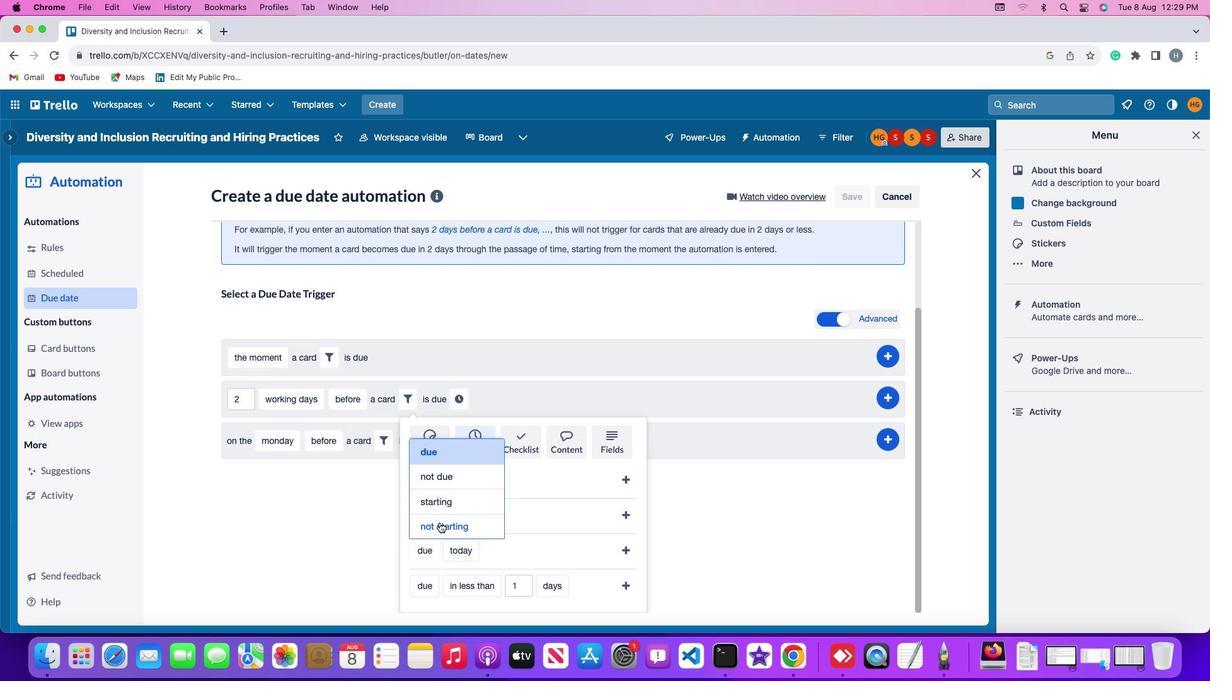 
Action: Mouse pressed left at (440, 522)
Screenshot: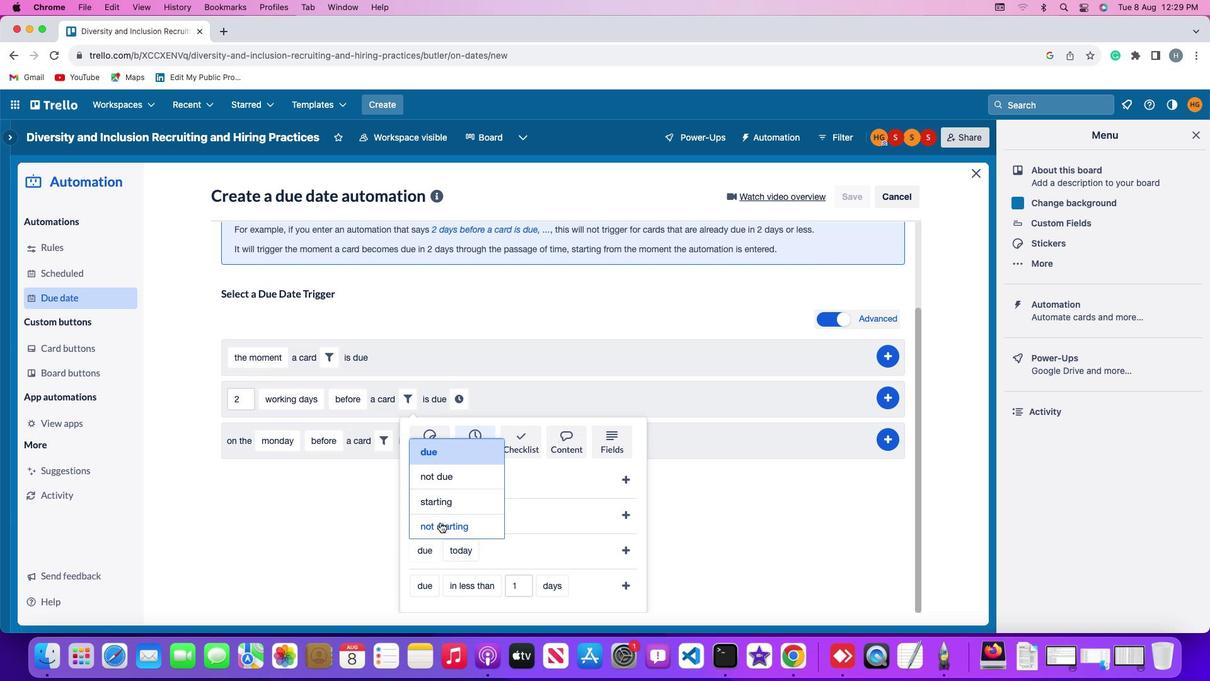 
Action: Mouse moved to (484, 549)
Screenshot: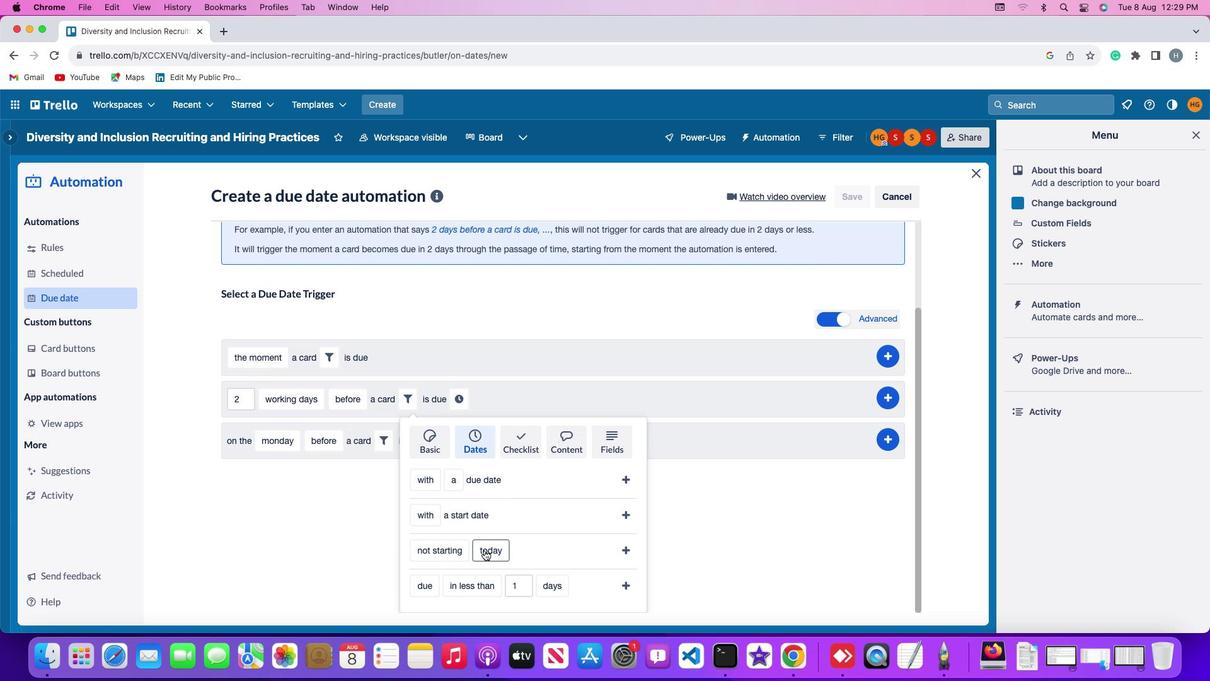 
Action: Mouse pressed left at (484, 549)
Screenshot: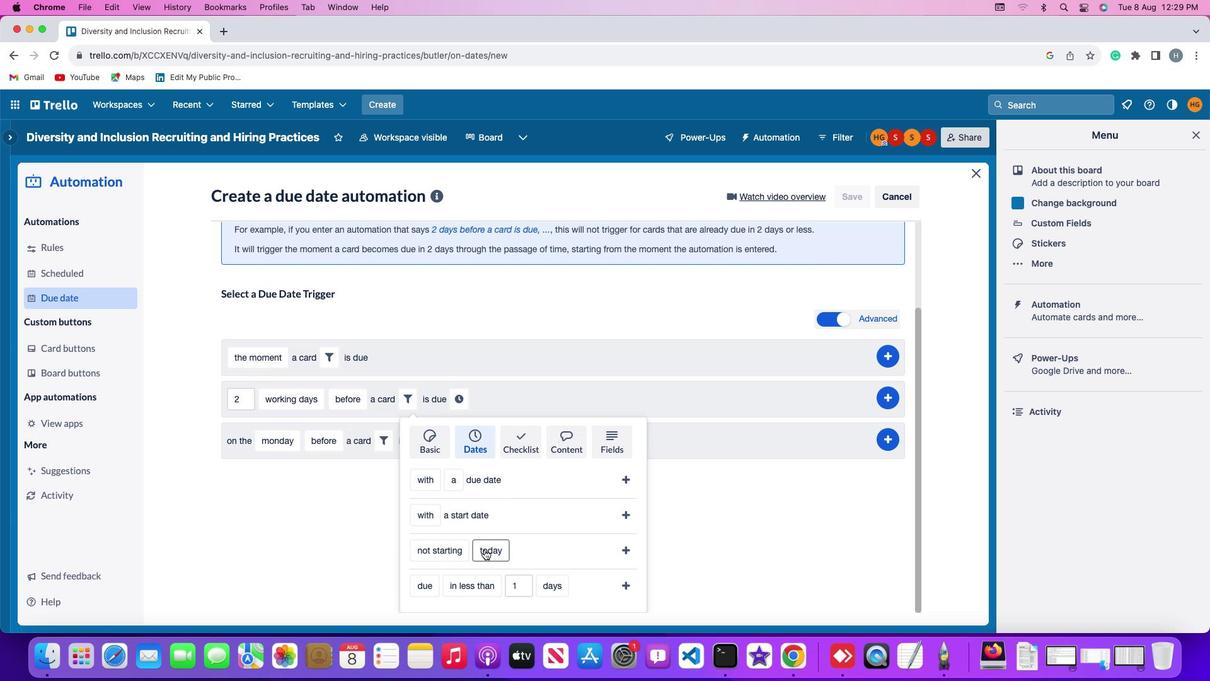 
Action: Mouse moved to (516, 450)
Screenshot: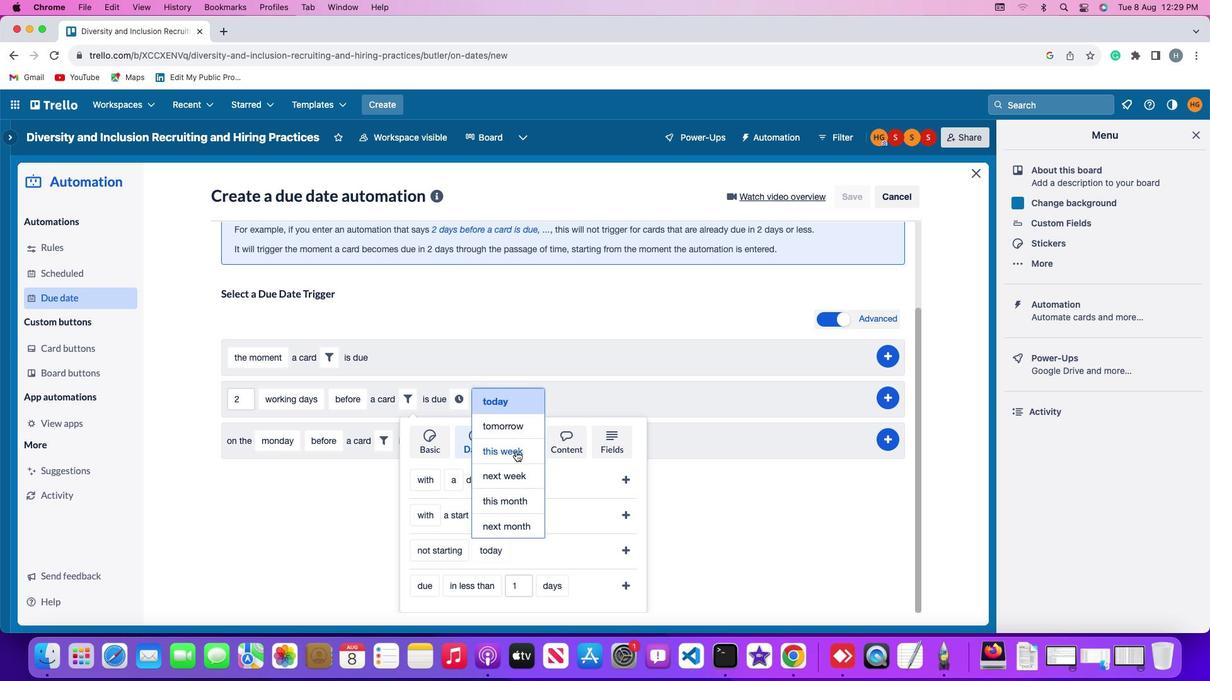 
Action: Mouse pressed left at (516, 450)
Screenshot: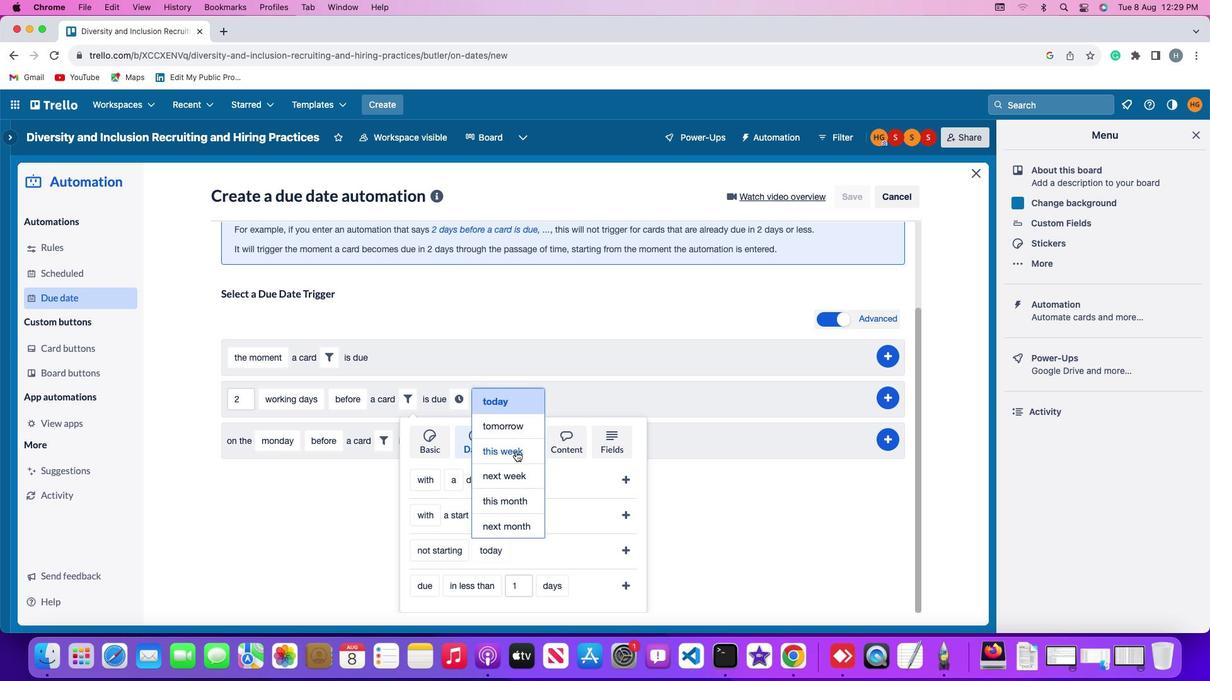 
Action: Mouse moved to (636, 551)
Screenshot: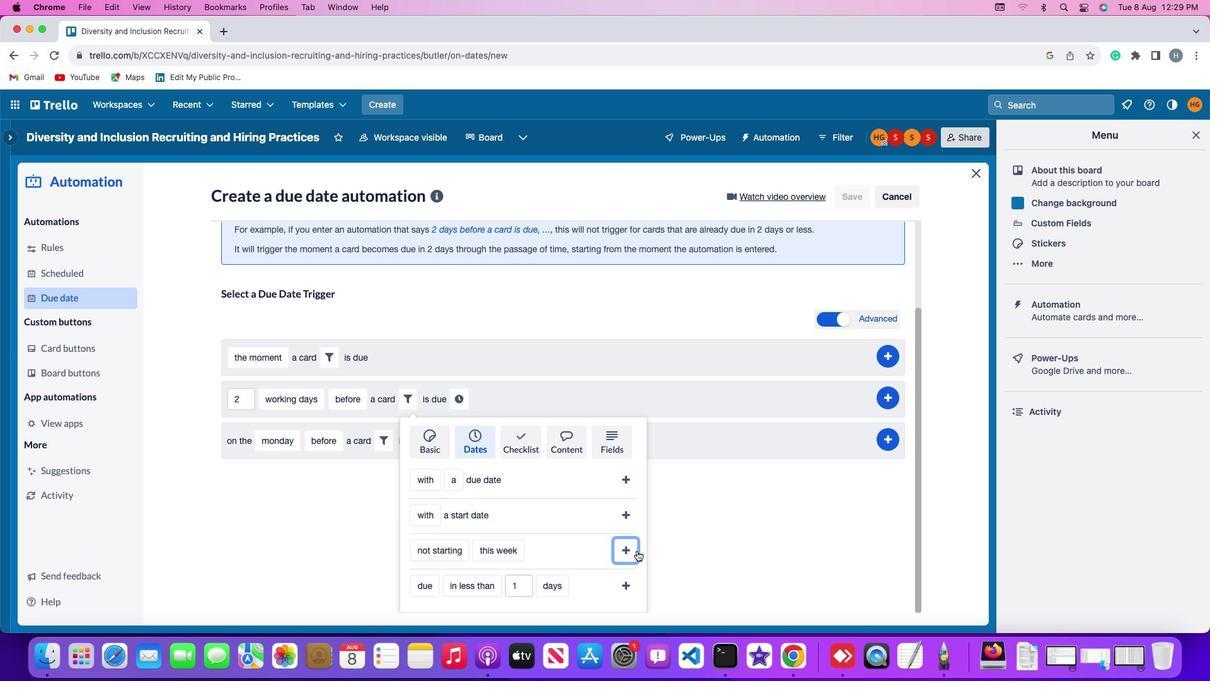 
Action: Mouse pressed left at (636, 551)
Screenshot: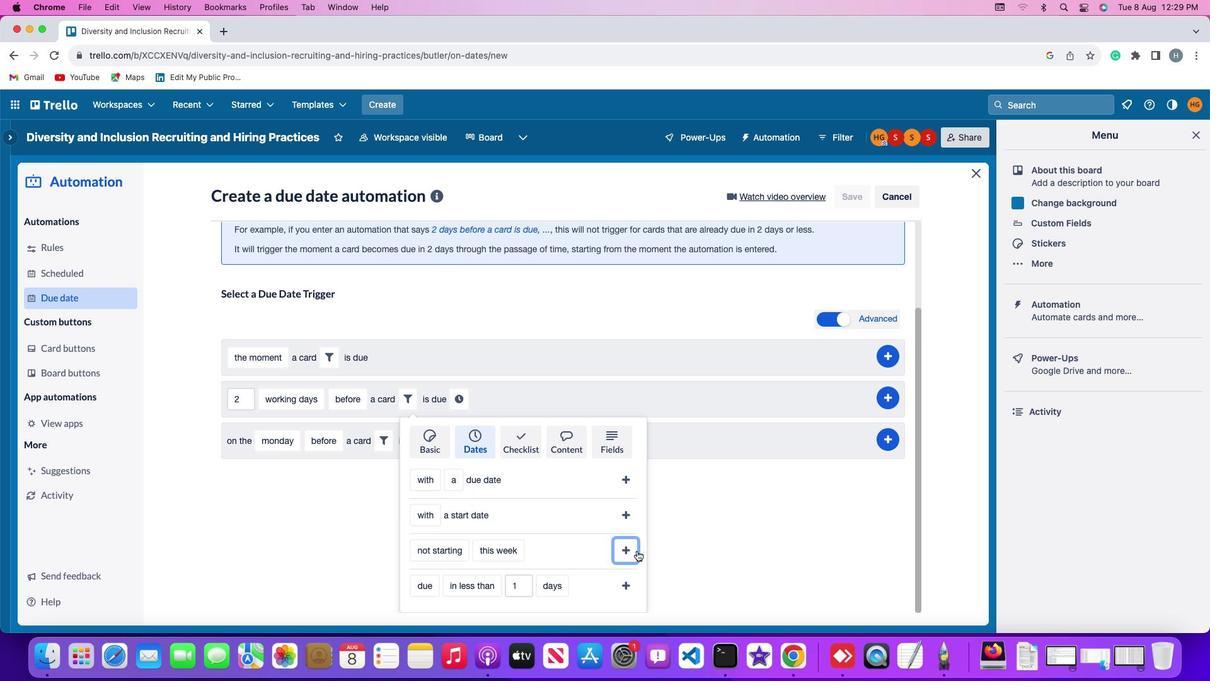 
Action: Mouse moved to (580, 513)
Screenshot: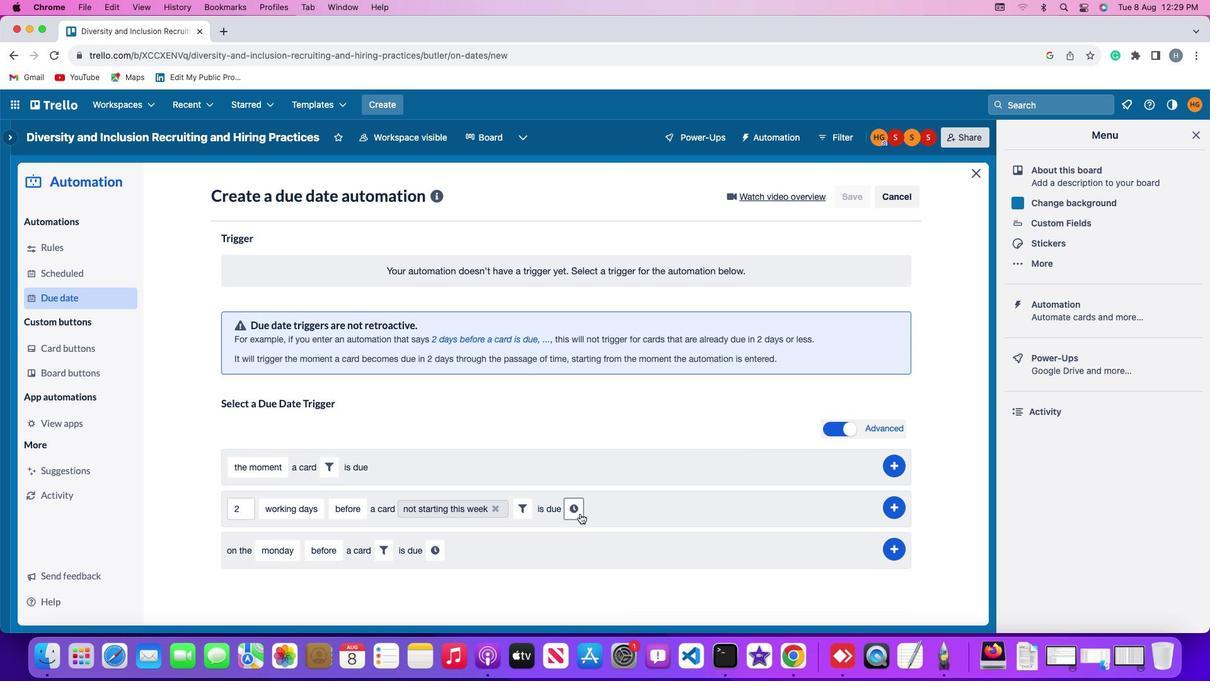
Action: Mouse pressed left at (580, 513)
Screenshot: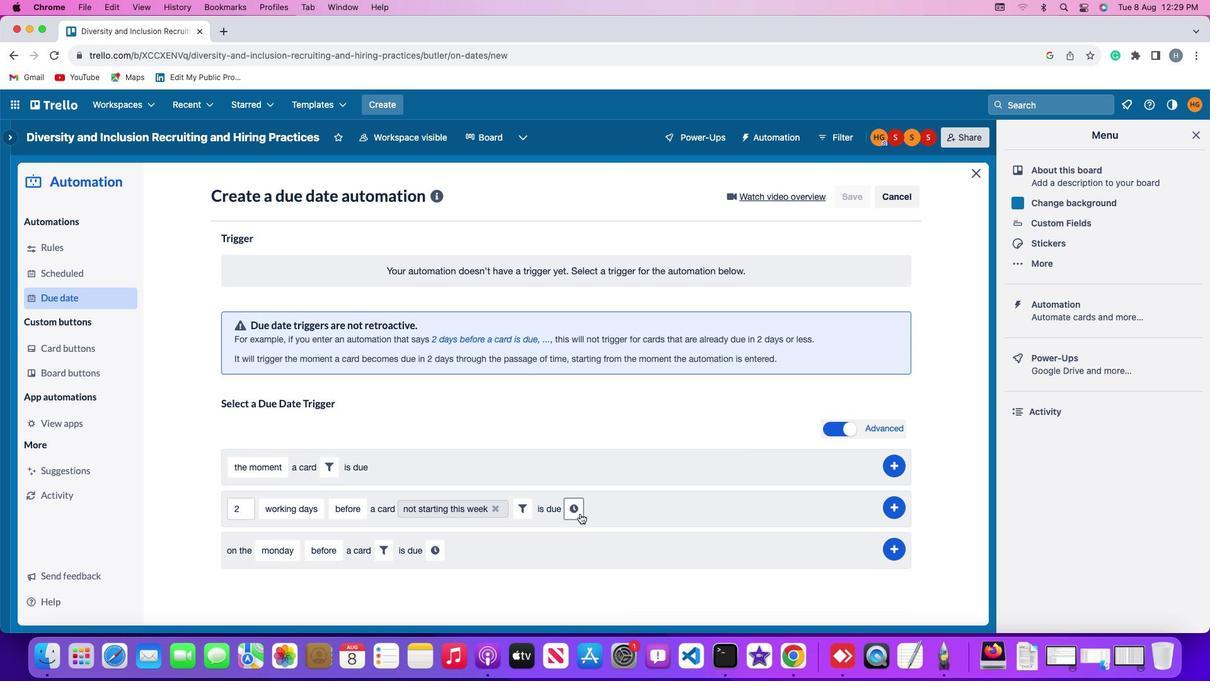 
Action: Mouse moved to (606, 512)
Screenshot: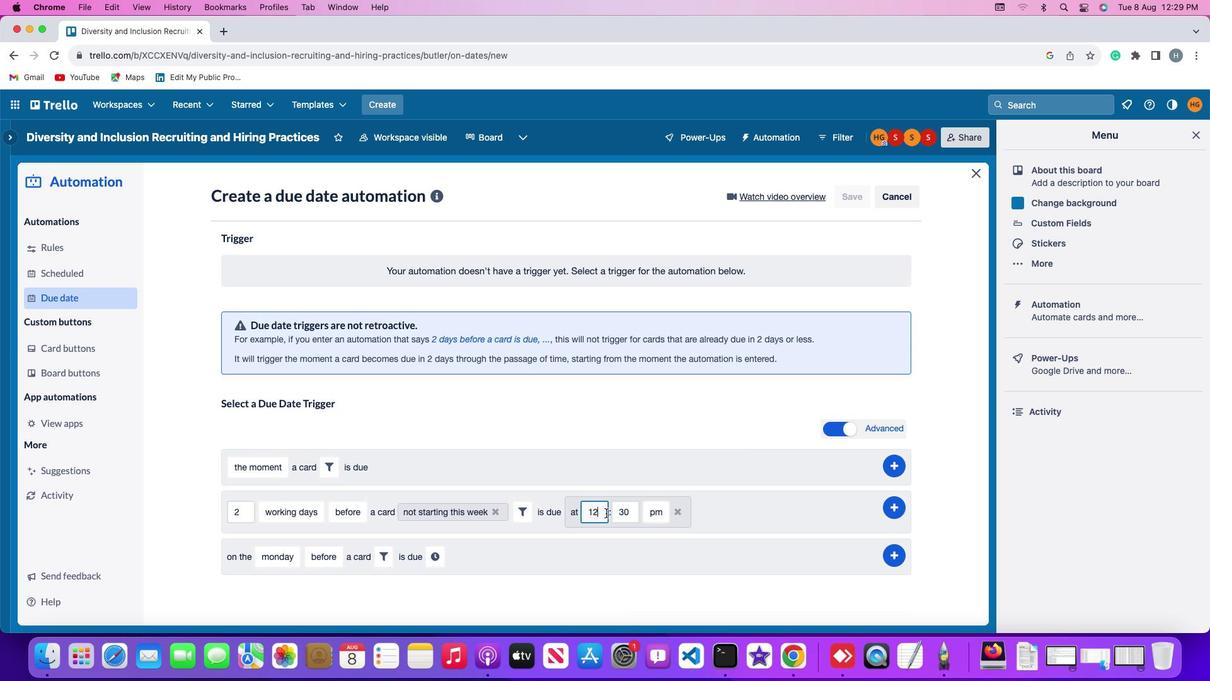 
Action: Mouse pressed left at (606, 512)
Screenshot: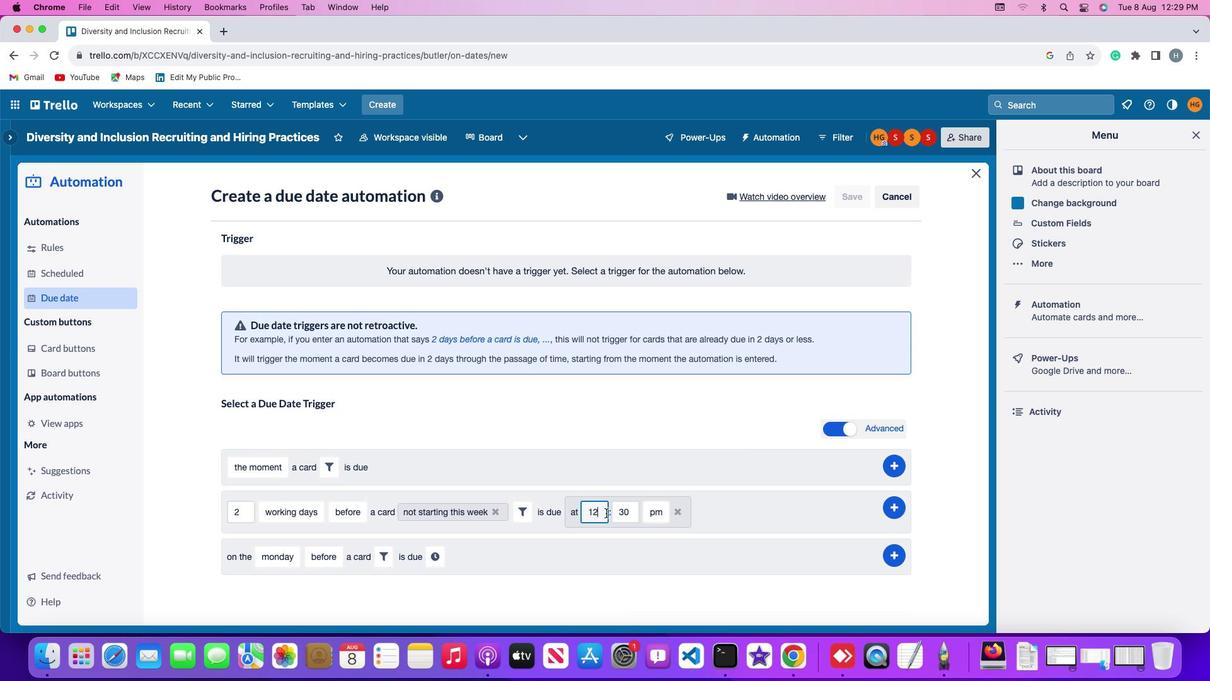
Action: Key pressed Key.backspaceKey.backspace'1''1'
Screenshot: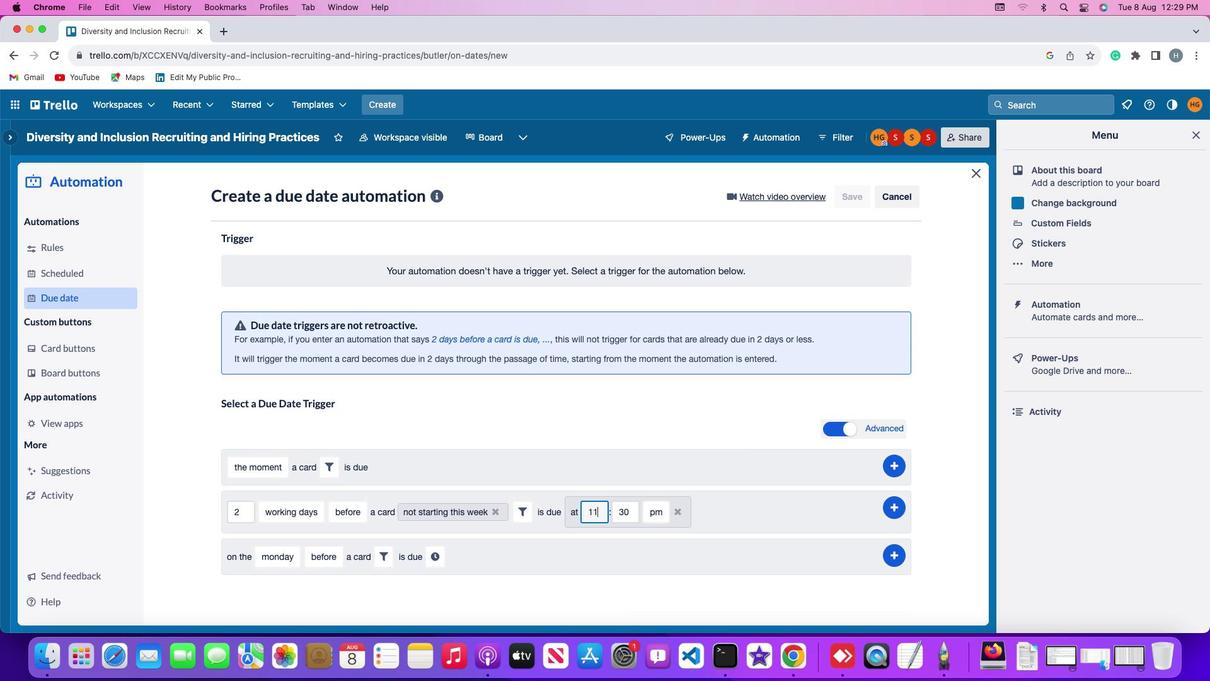 
Action: Mouse moved to (636, 510)
Screenshot: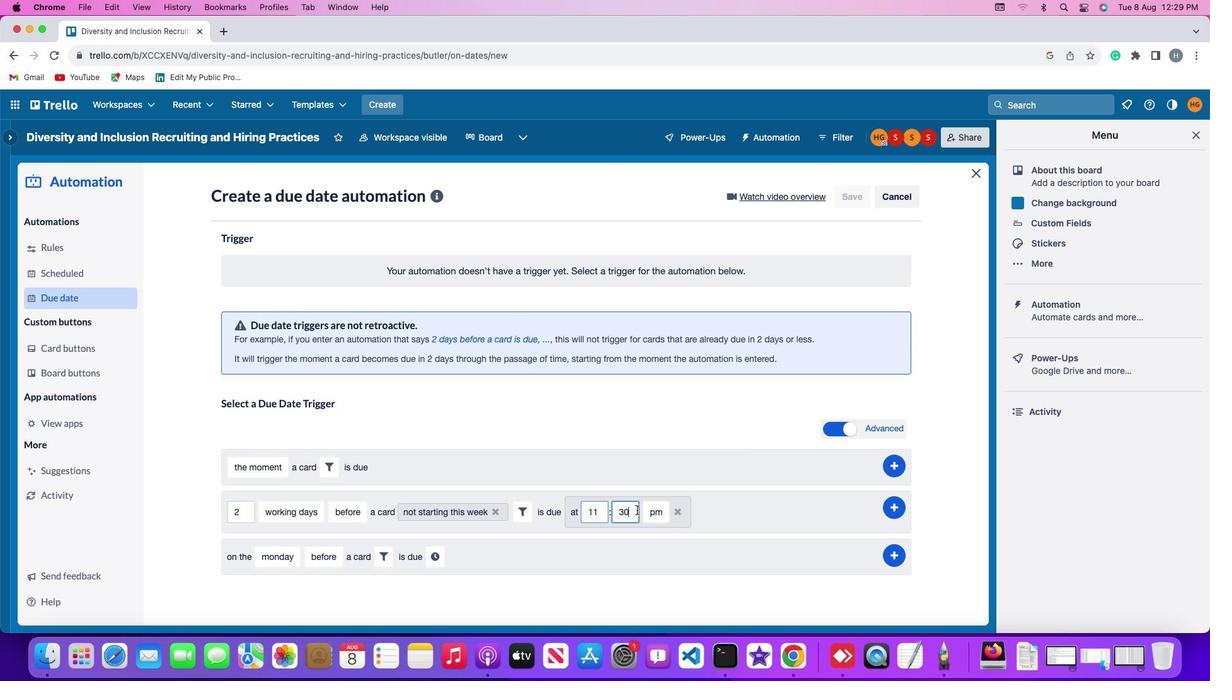 
Action: Mouse pressed left at (636, 510)
Screenshot: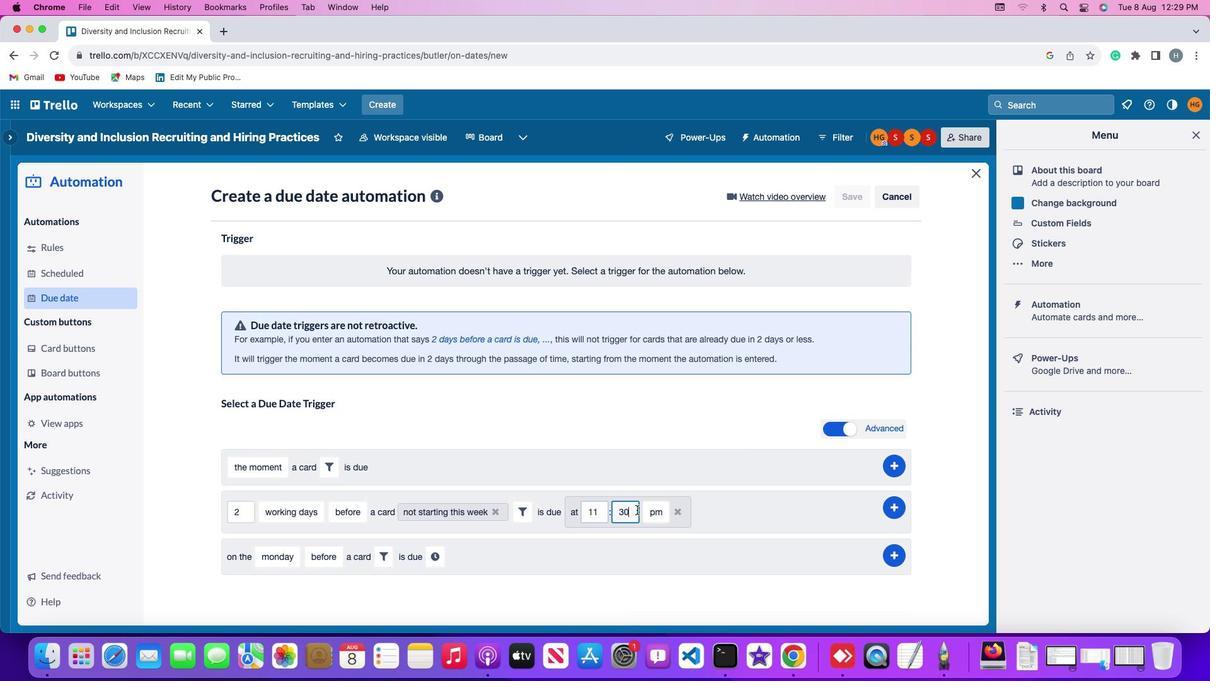 
Action: Mouse moved to (637, 510)
Screenshot: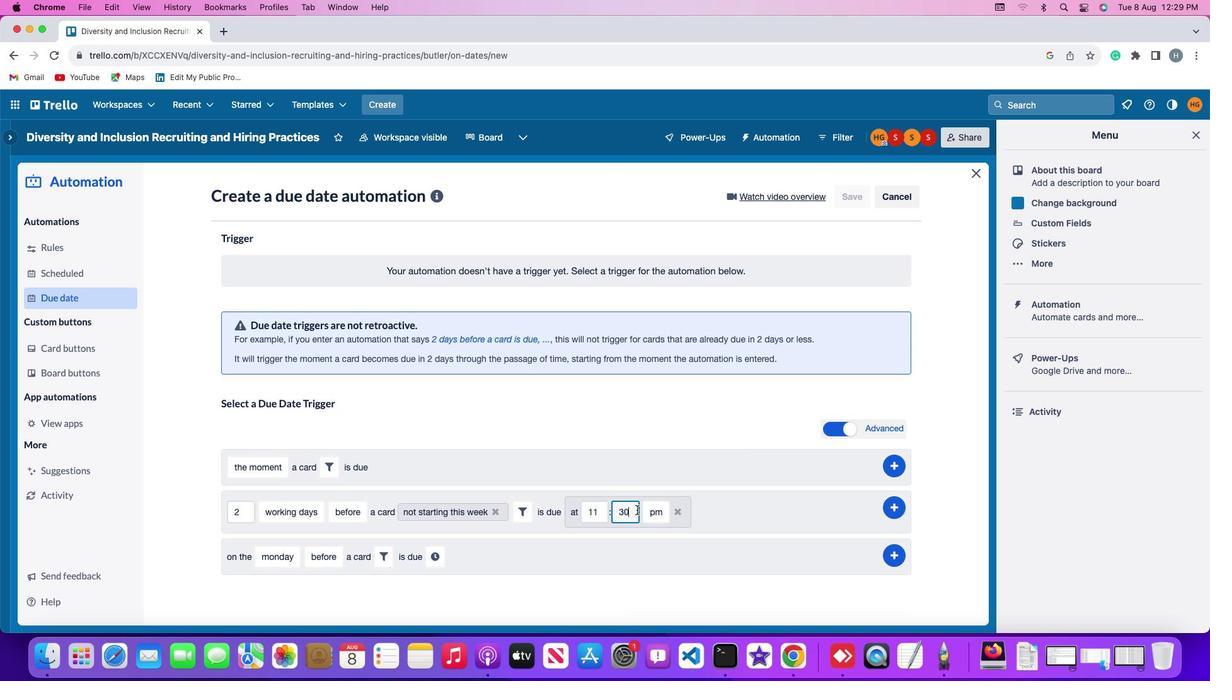 
Action: Key pressed Key.backspaceKey.backspace'0''0'
Screenshot: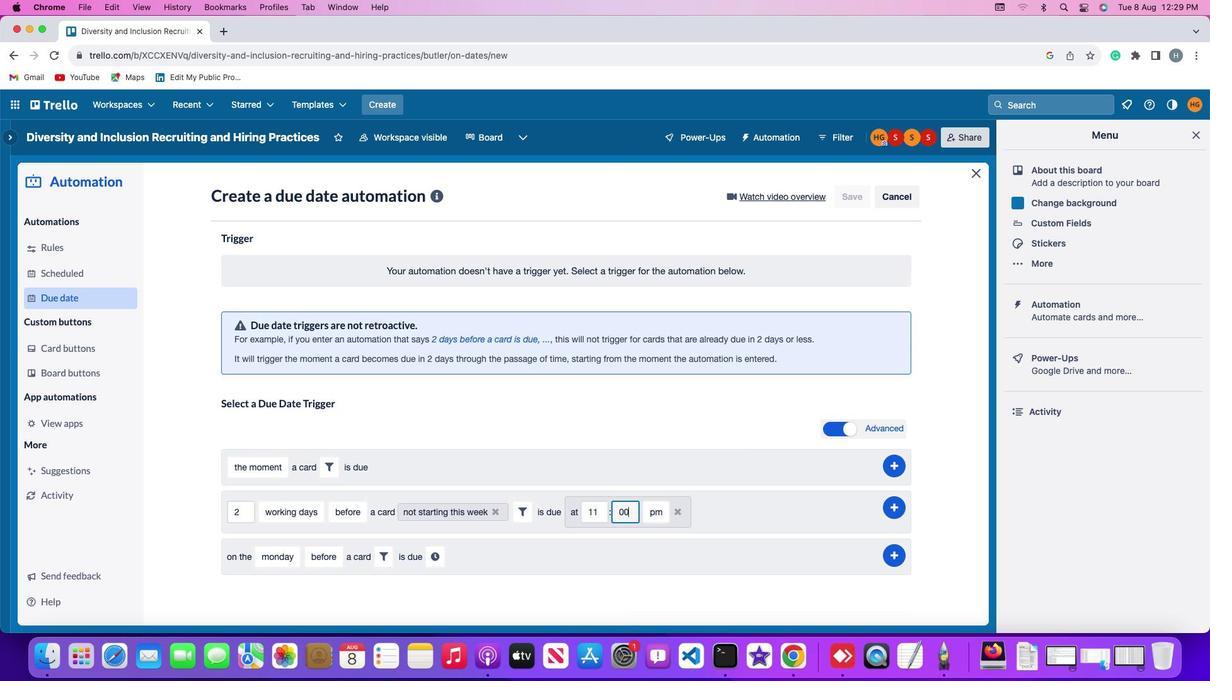 
Action: Mouse moved to (667, 510)
Screenshot: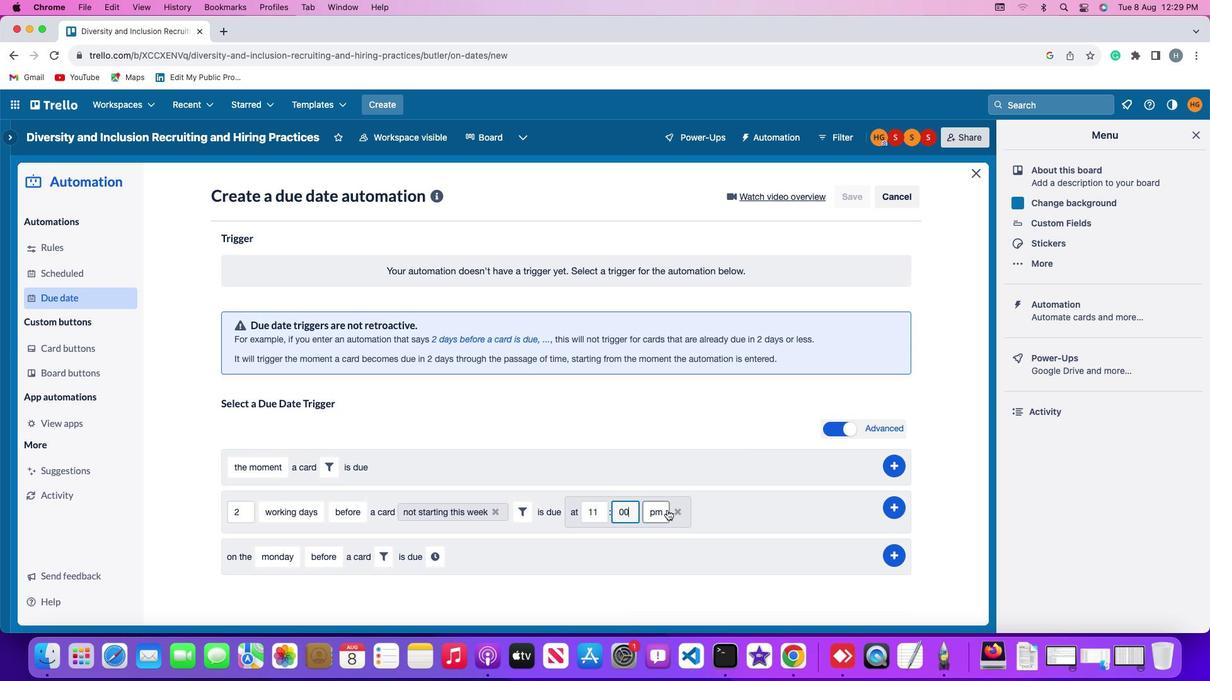 
Action: Mouse pressed left at (667, 510)
Screenshot: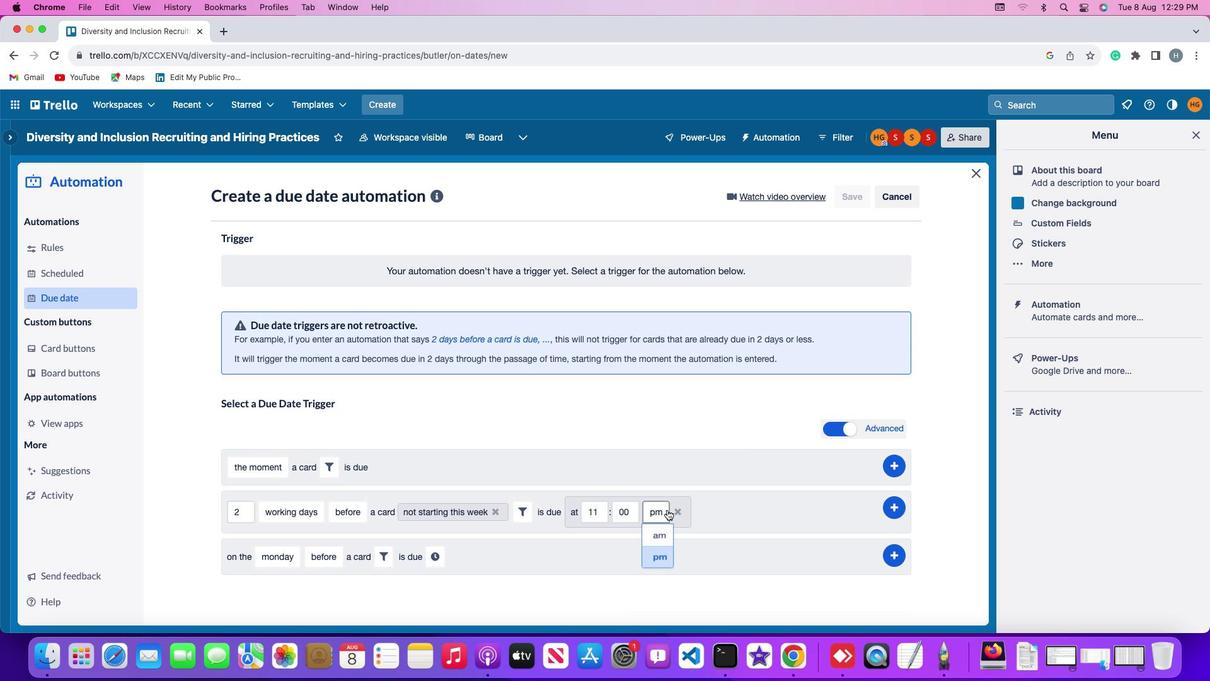 
Action: Mouse moved to (660, 538)
Screenshot: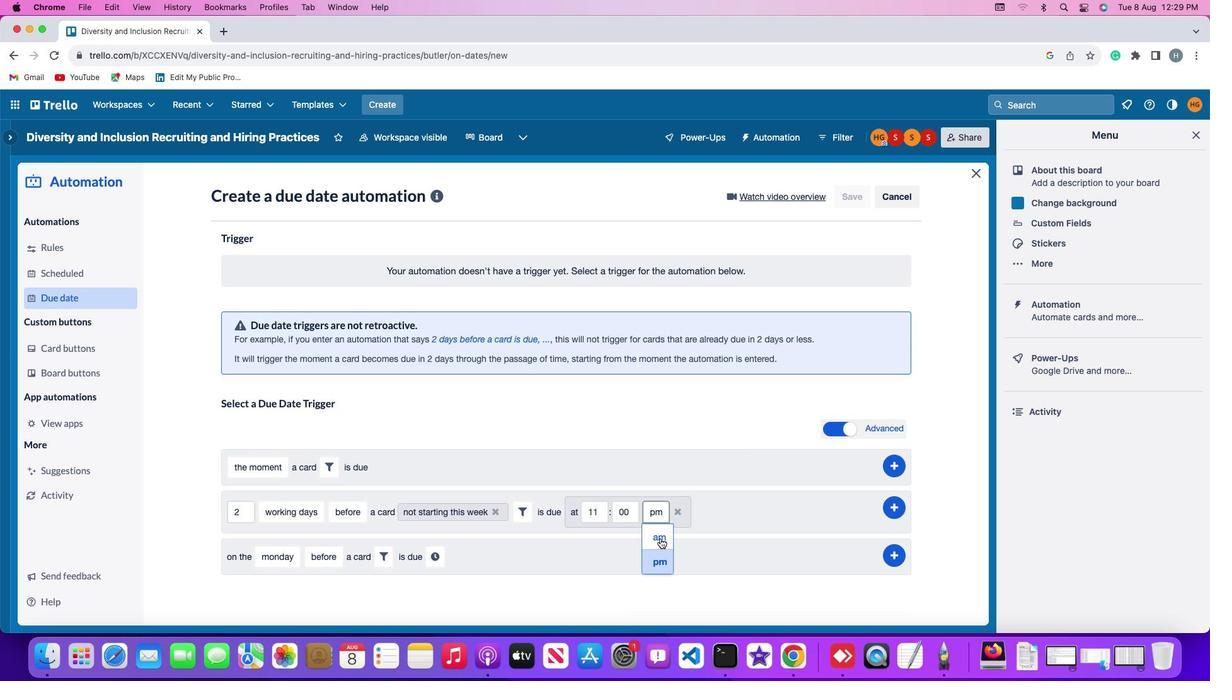 
Action: Mouse pressed left at (660, 538)
Screenshot: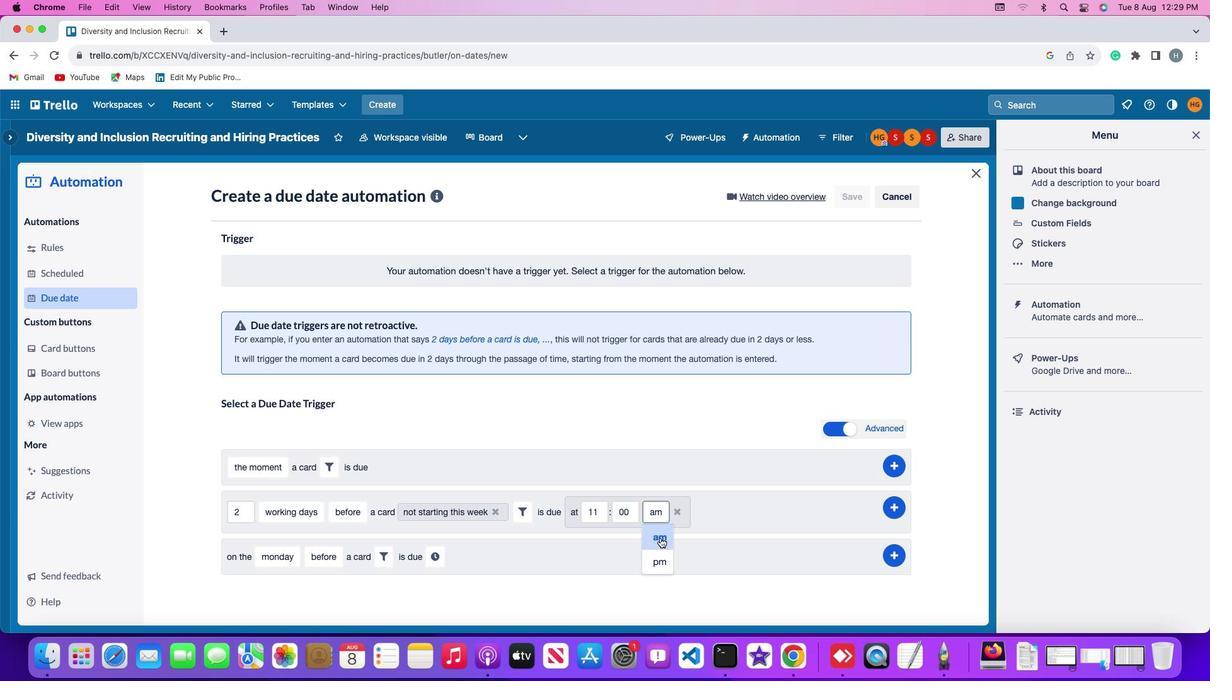 
Action: Mouse moved to (898, 509)
Screenshot: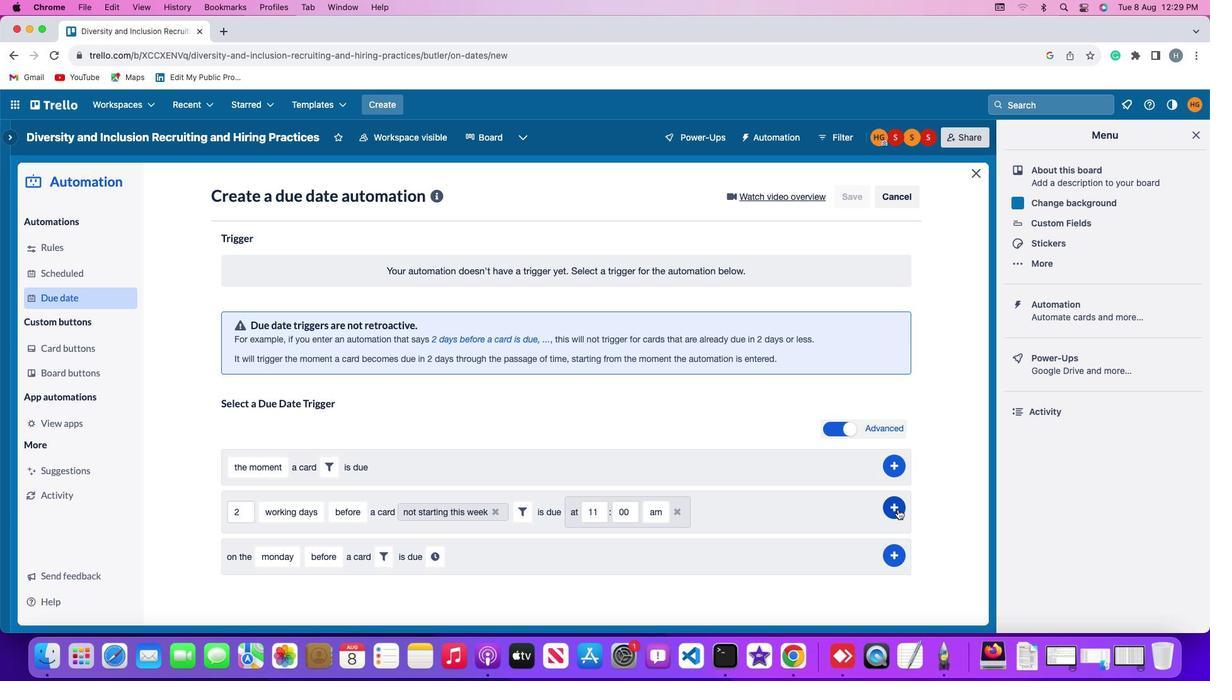 
Action: Mouse pressed left at (898, 509)
Screenshot: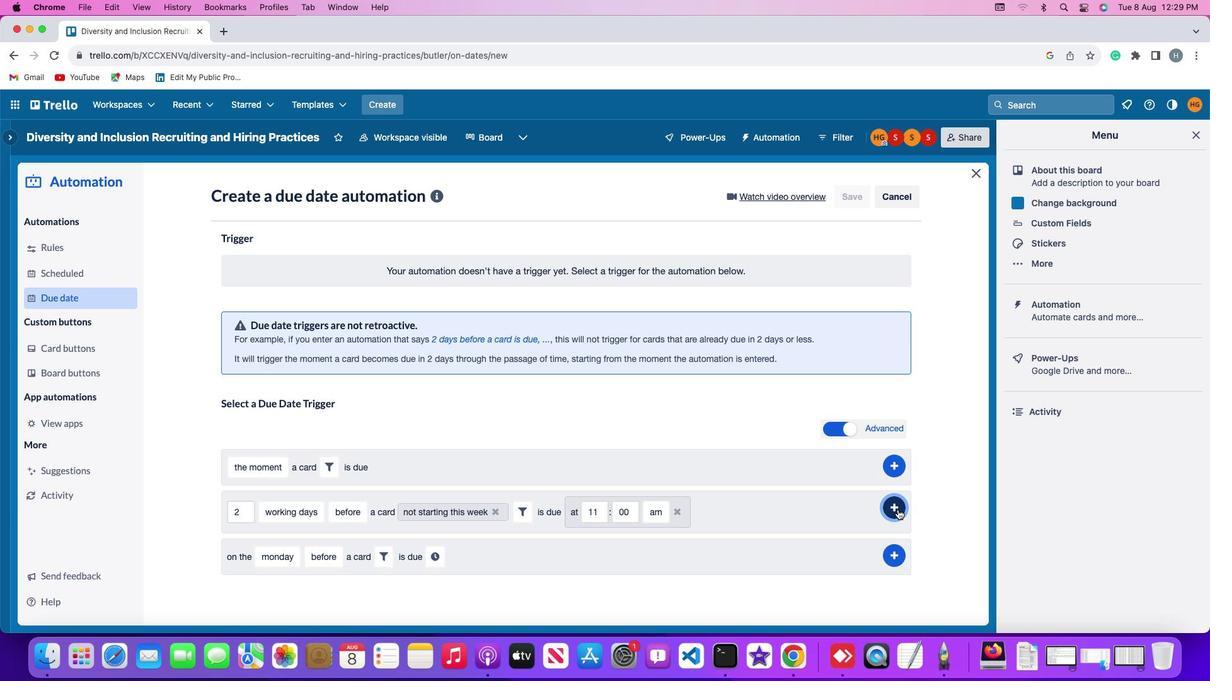 
Action: Mouse moved to (948, 365)
Screenshot: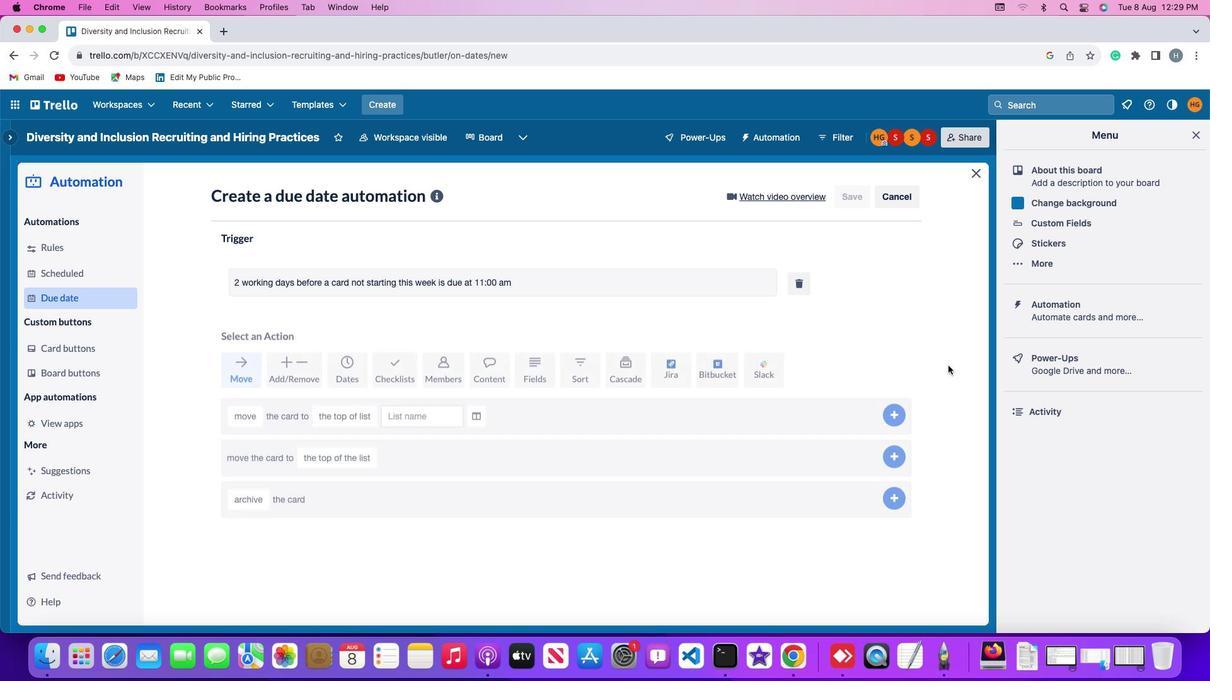 
